 Task: Search one way flight ticket for 5 adults, 2 children, 1 infant in seat and 1 infant on lap in economy from Long Beach: Long Beach Airport (daugherty Field) to Riverton: Central Wyoming Regional Airport (was Riverton Regional) on 5-4-2023. Stops: Non-stop only. Choice of flights is Delta. Number of bags: 10 checked bags. Price is upto 73000. Outbound departure time preference is 6:00.
Action: Mouse moved to (284, 247)
Screenshot: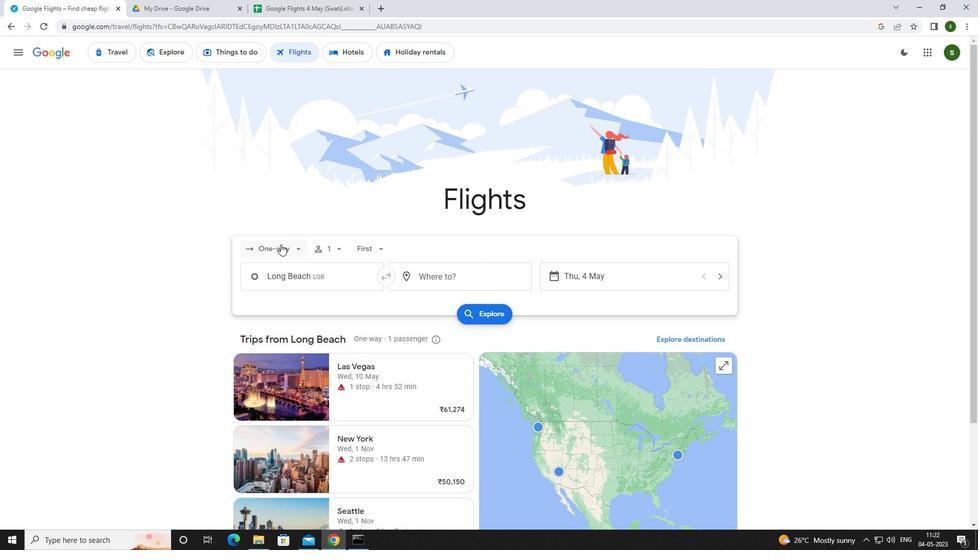 
Action: Mouse pressed left at (284, 247)
Screenshot: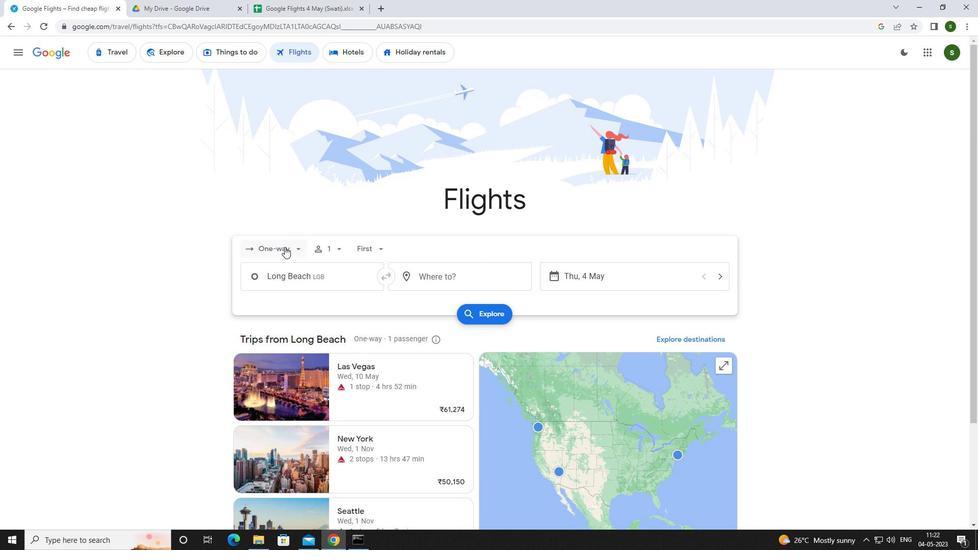 
Action: Mouse moved to (291, 293)
Screenshot: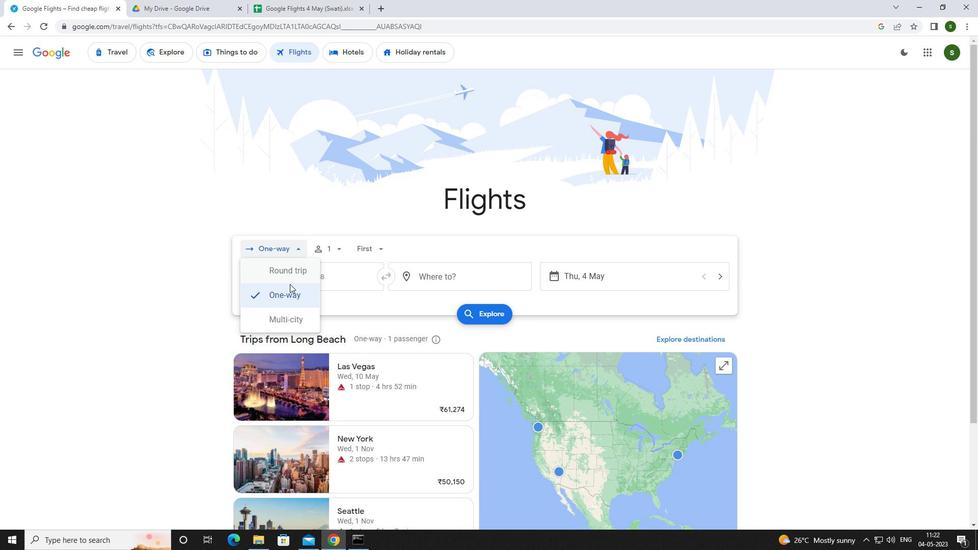 
Action: Mouse pressed left at (291, 293)
Screenshot: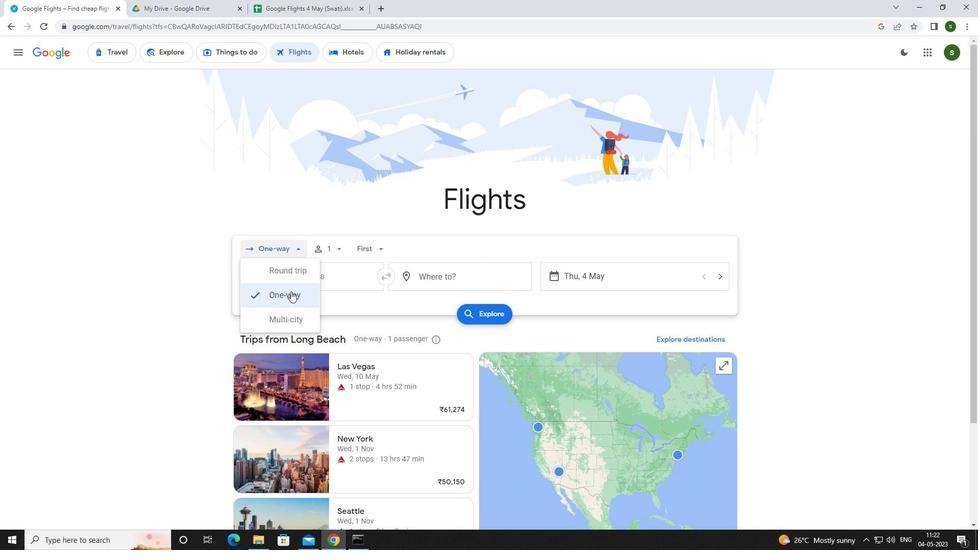 
Action: Mouse moved to (342, 249)
Screenshot: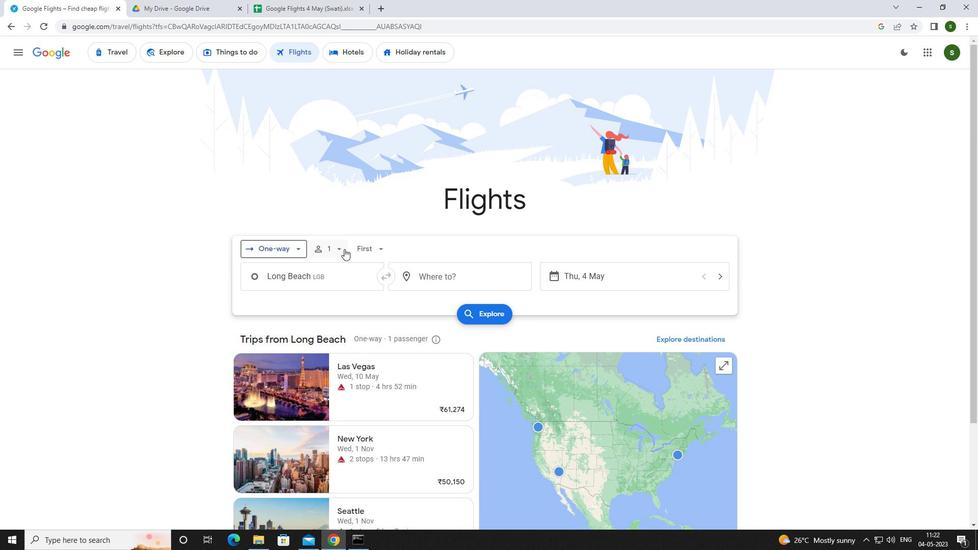 
Action: Mouse pressed left at (342, 249)
Screenshot: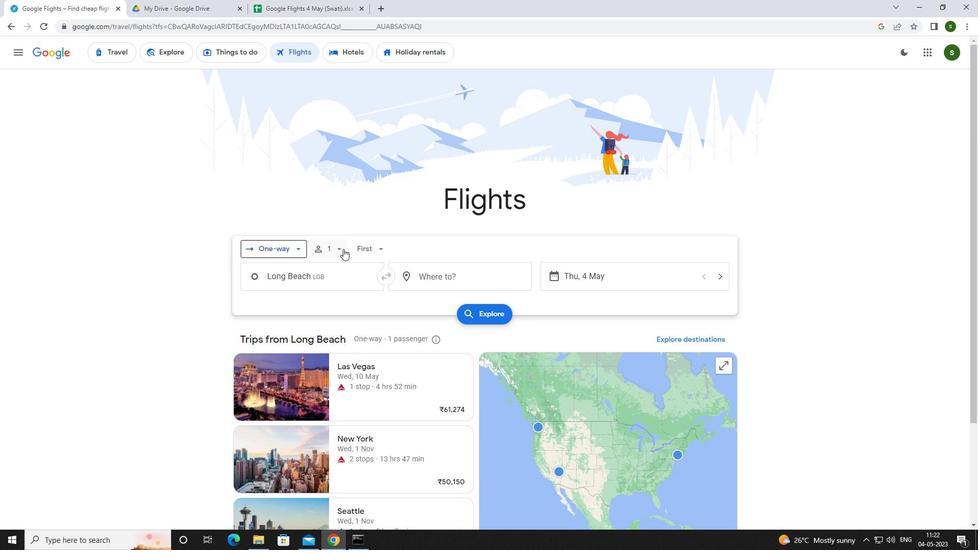 
Action: Mouse moved to (420, 270)
Screenshot: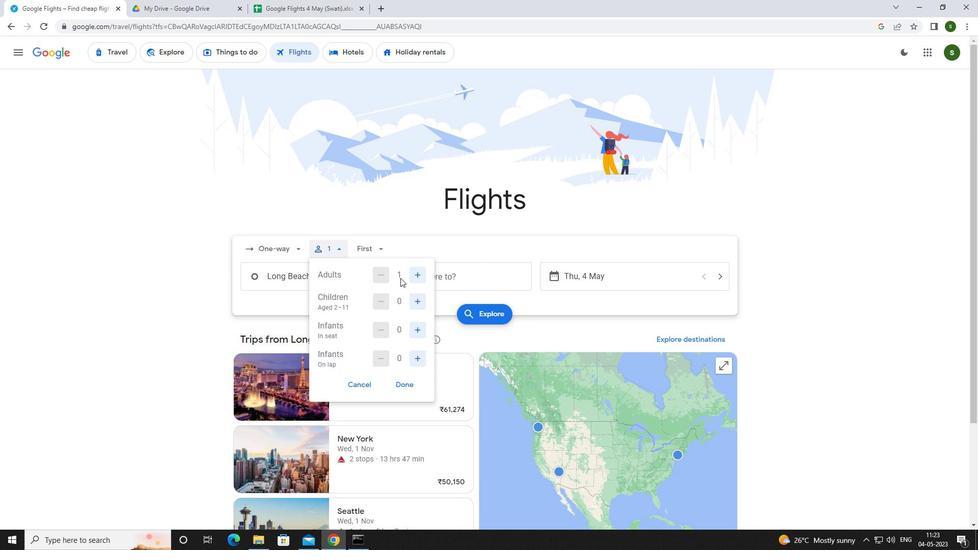 
Action: Mouse pressed left at (420, 270)
Screenshot: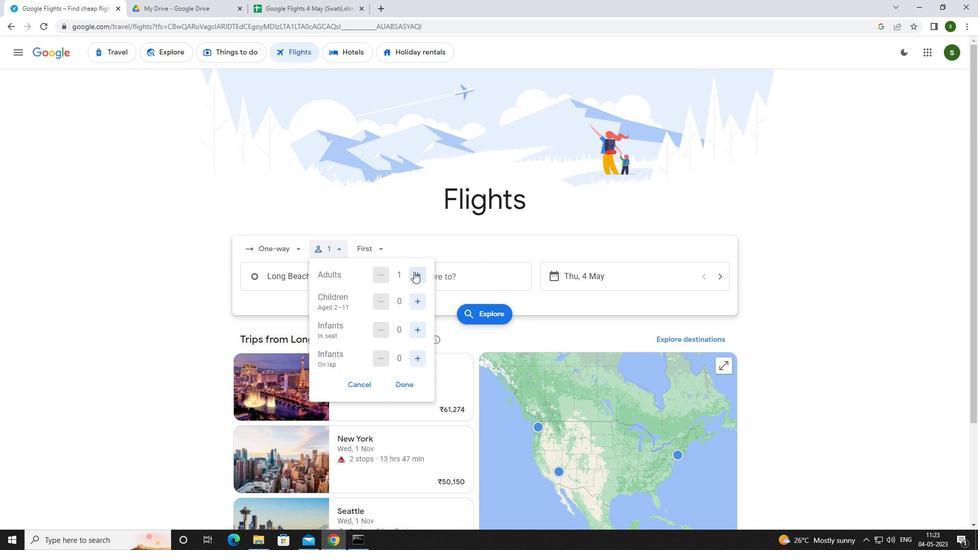 
Action: Mouse pressed left at (420, 270)
Screenshot: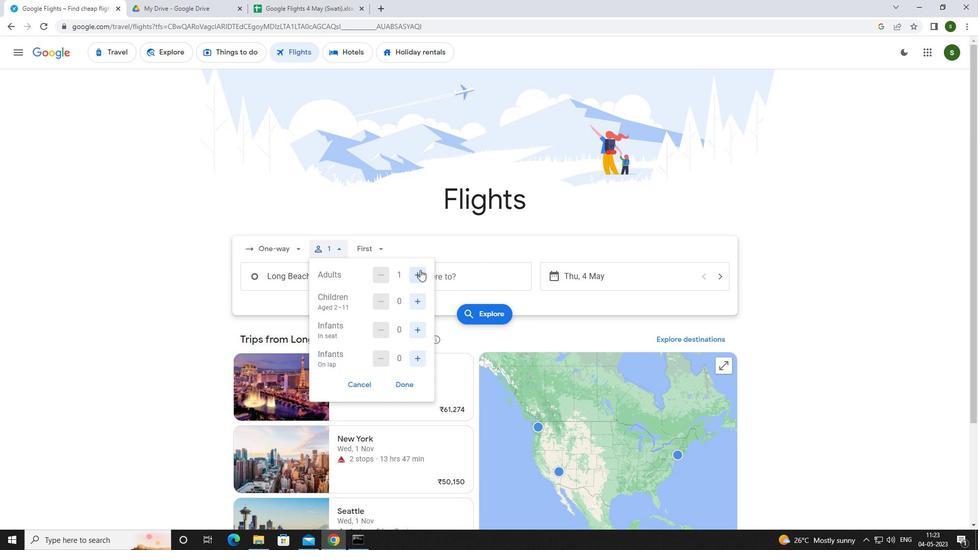 
Action: Mouse pressed left at (420, 270)
Screenshot: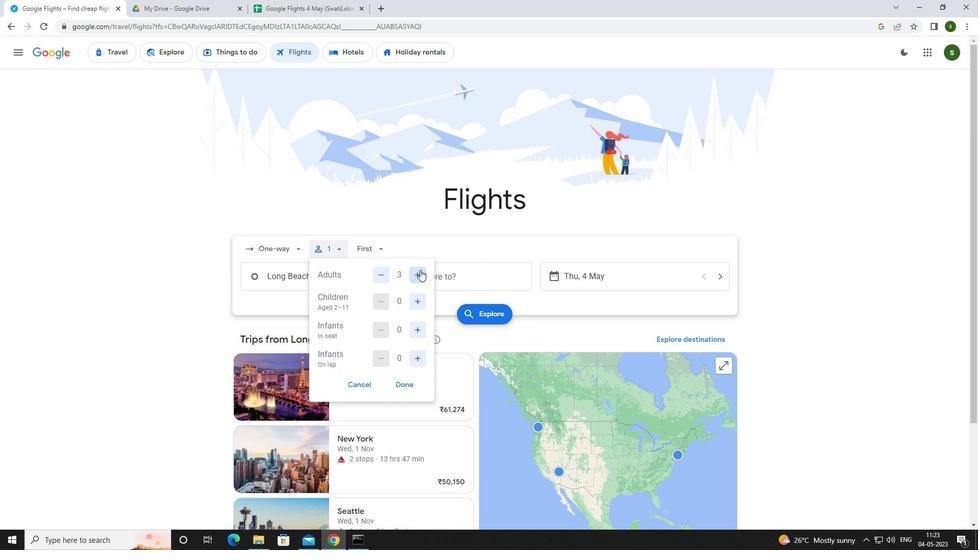 
Action: Mouse pressed left at (420, 270)
Screenshot: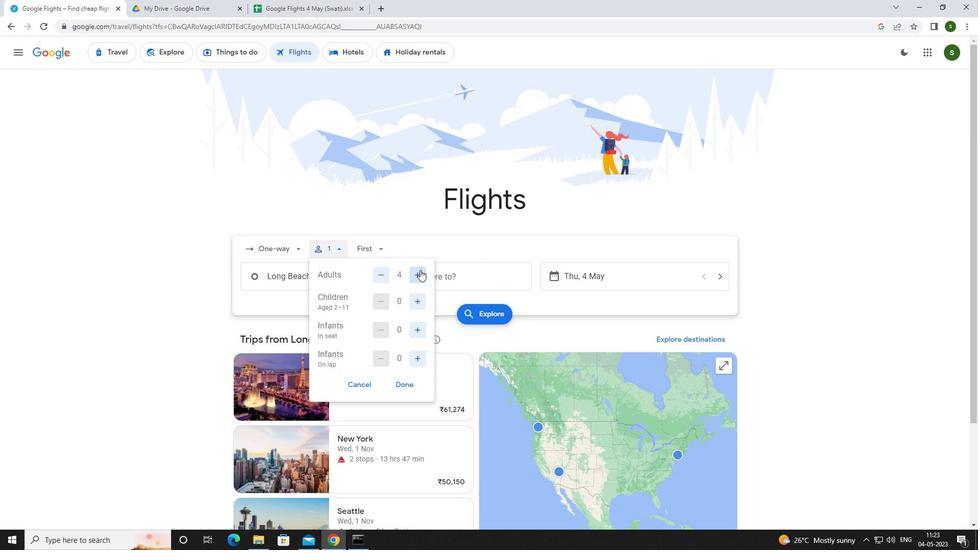 
Action: Mouse moved to (417, 302)
Screenshot: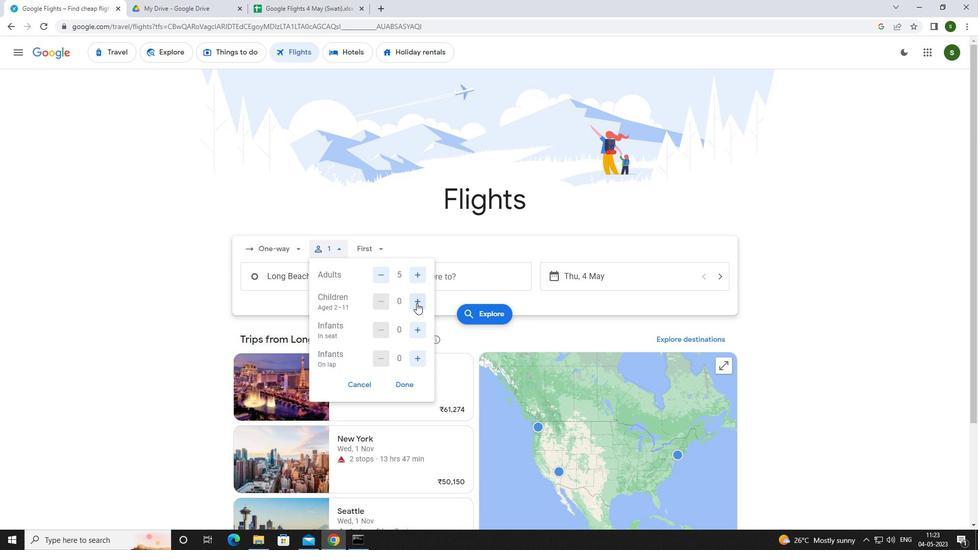 
Action: Mouse pressed left at (417, 302)
Screenshot: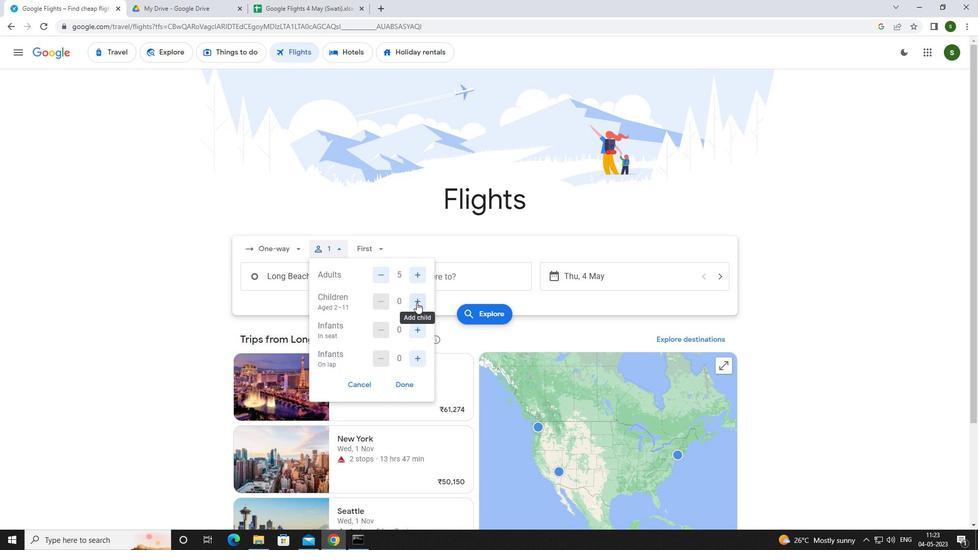 
Action: Mouse pressed left at (417, 302)
Screenshot: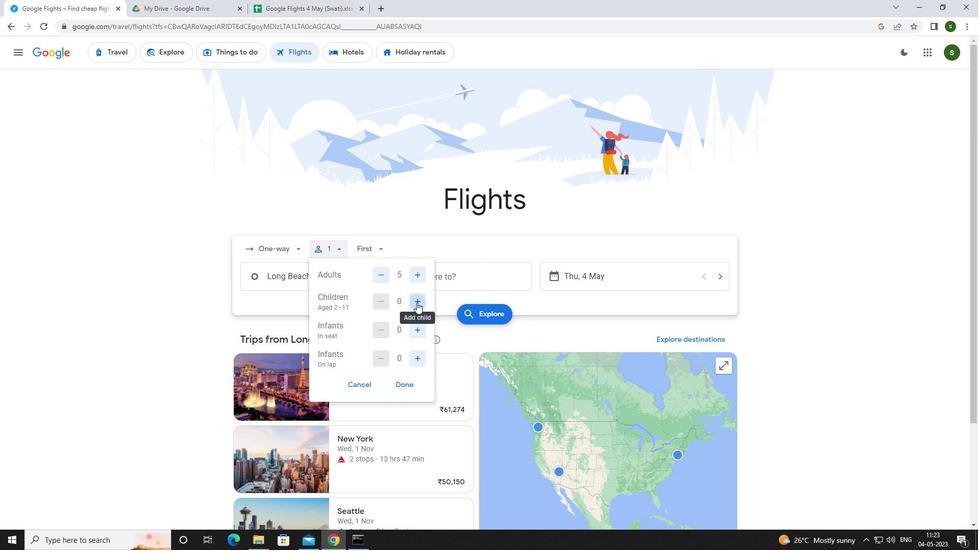 
Action: Mouse moved to (417, 332)
Screenshot: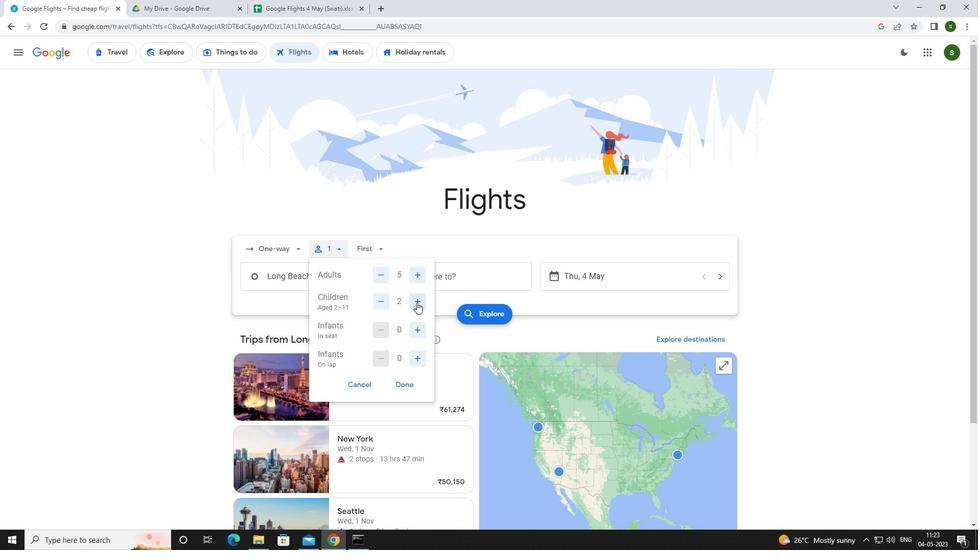 
Action: Mouse pressed left at (417, 332)
Screenshot: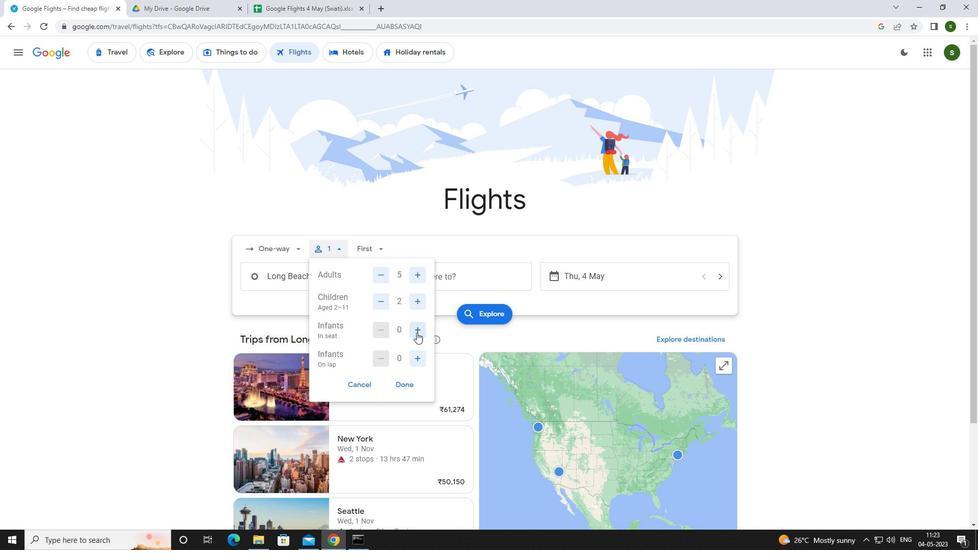 
Action: Mouse moved to (413, 353)
Screenshot: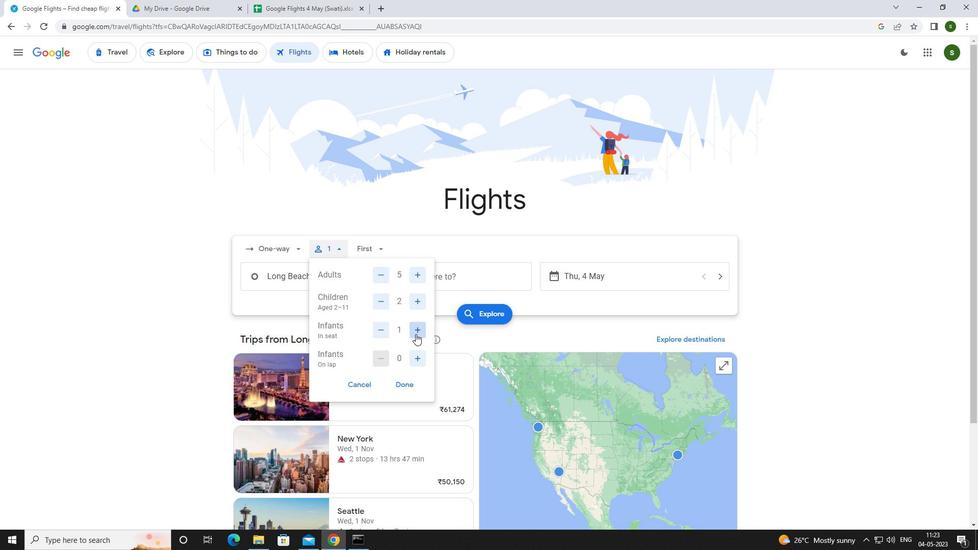 
Action: Mouse pressed left at (413, 353)
Screenshot: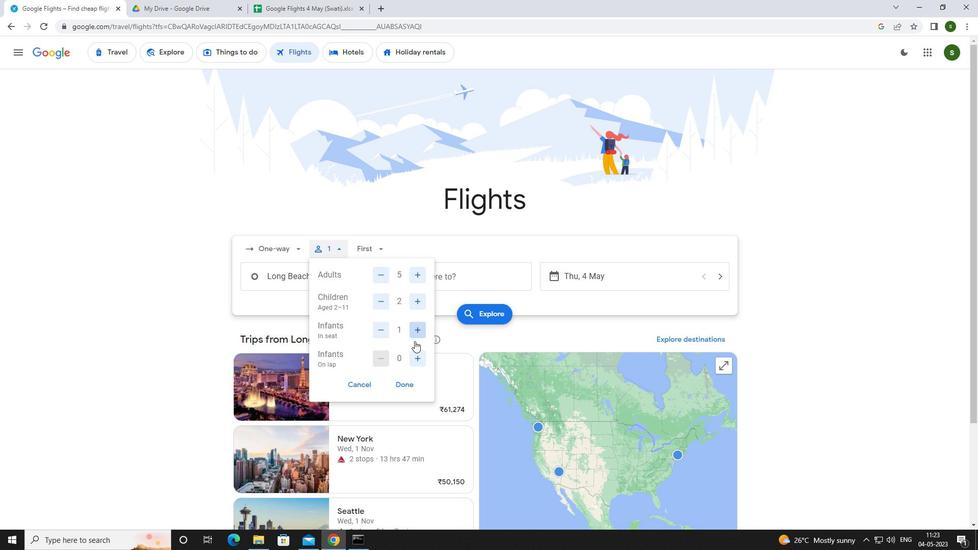 
Action: Mouse moved to (383, 249)
Screenshot: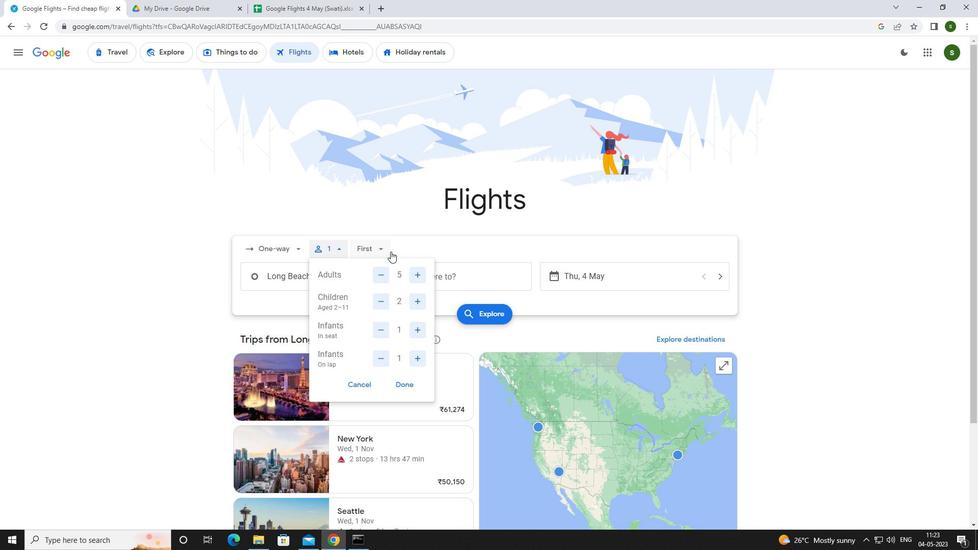 
Action: Mouse pressed left at (383, 249)
Screenshot: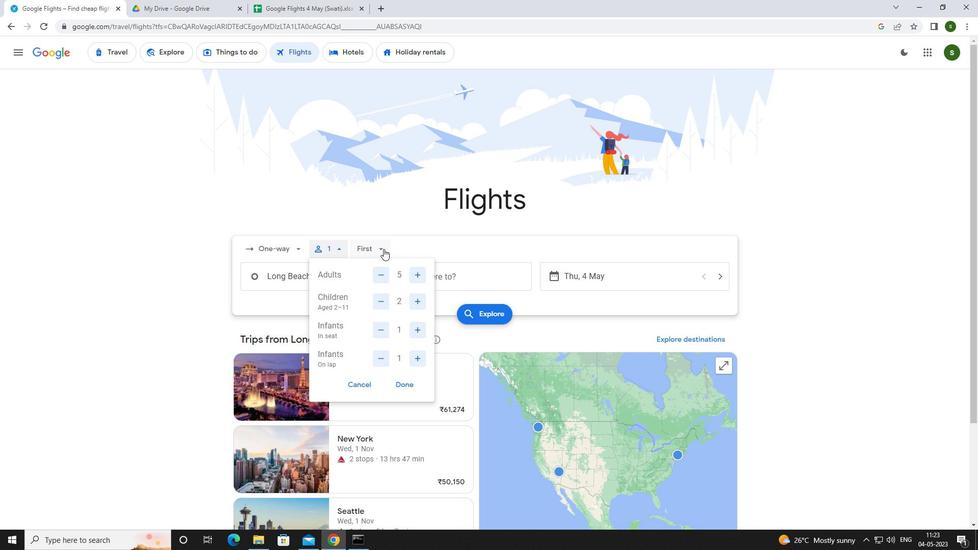 
Action: Mouse moved to (383, 265)
Screenshot: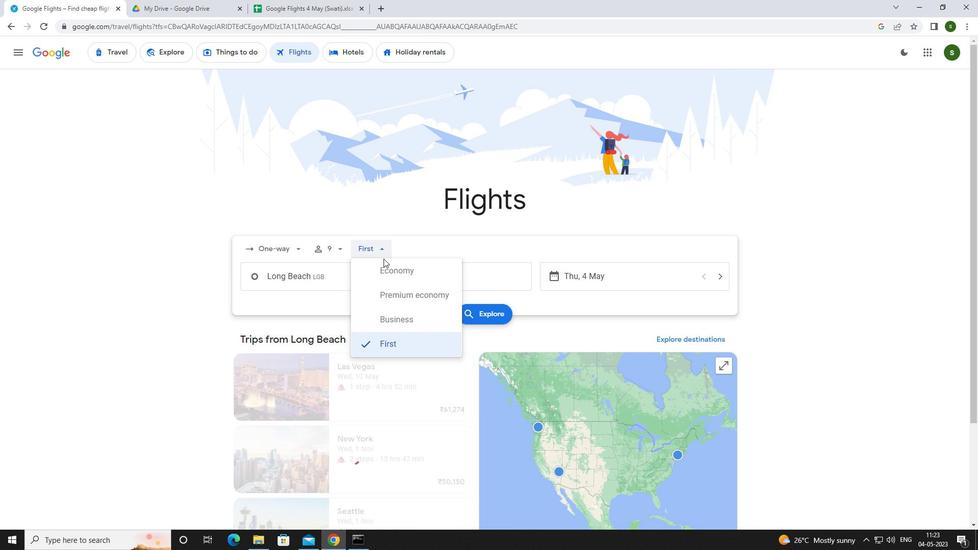 
Action: Mouse pressed left at (383, 265)
Screenshot: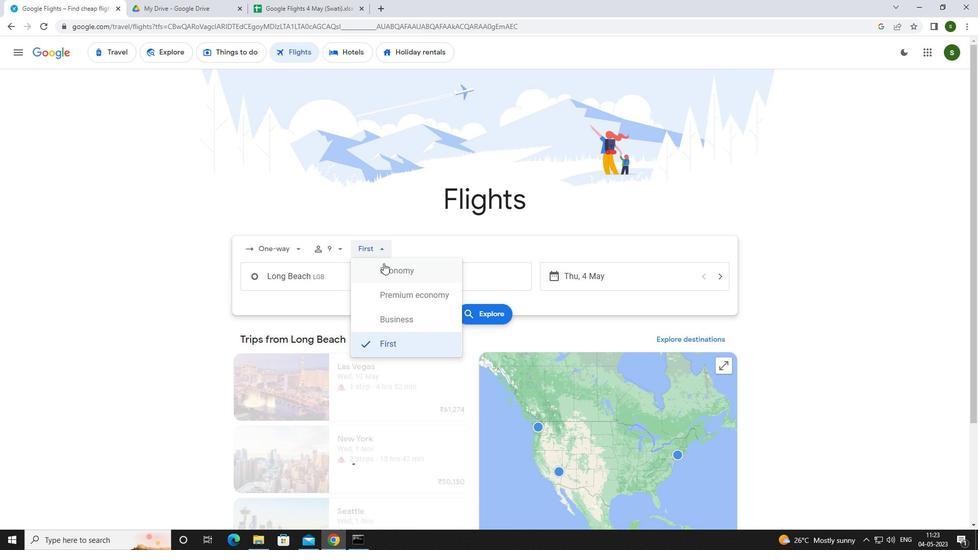 
Action: Mouse moved to (366, 274)
Screenshot: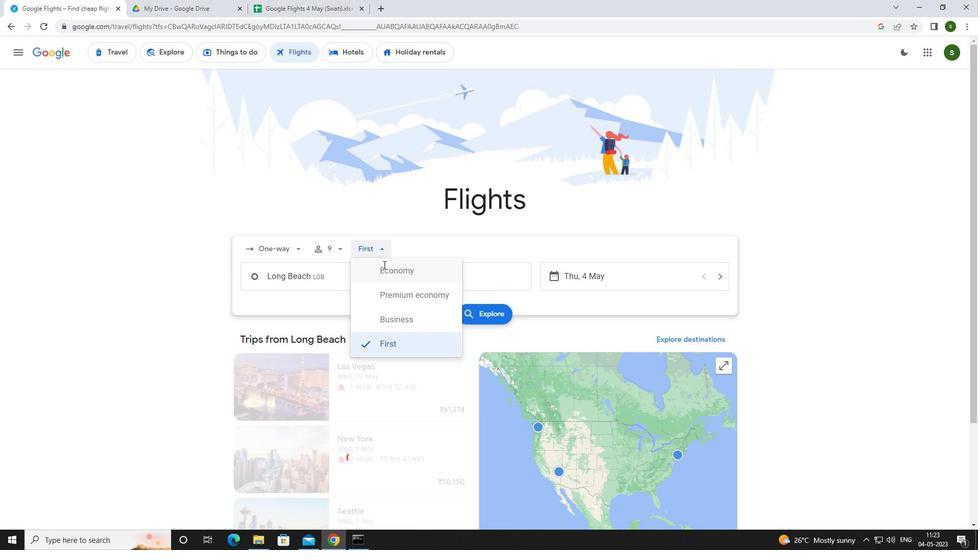 
Action: Mouse pressed left at (366, 274)
Screenshot: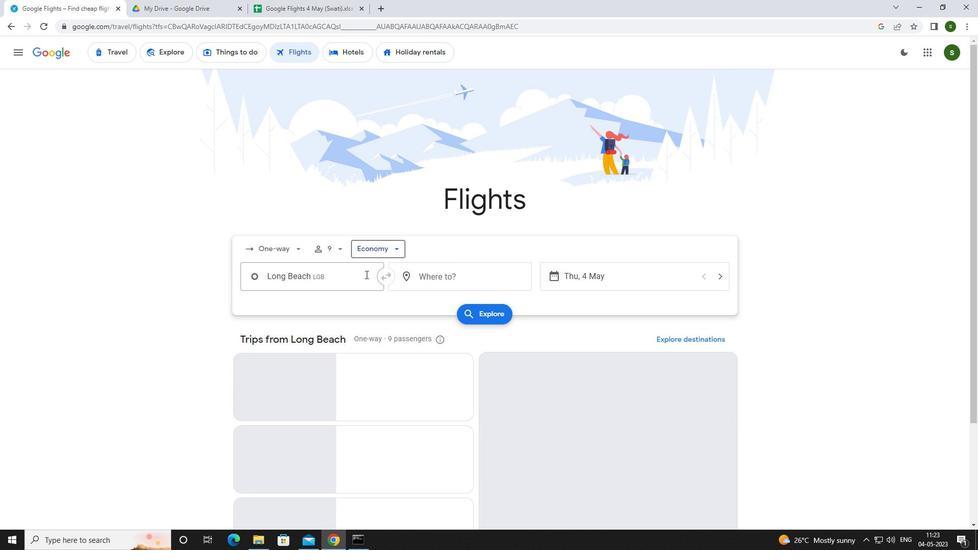 
Action: Mouse moved to (364, 275)
Screenshot: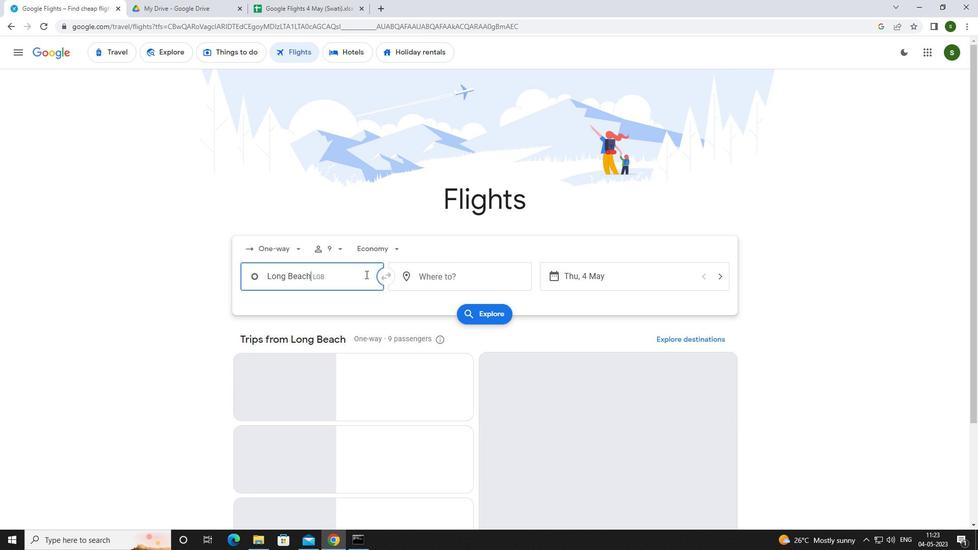 
Action: Key pressed <Key.caps_lock>l<Key.caps_lock>Ong<Key.space><Key.caps_lock>B<Key.caps_lock>each
Screenshot: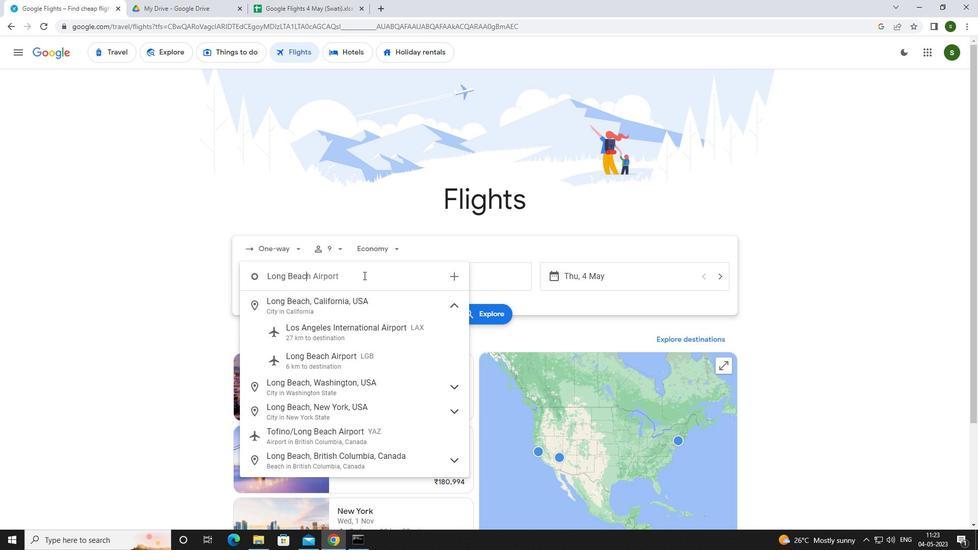 
Action: Mouse moved to (359, 351)
Screenshot: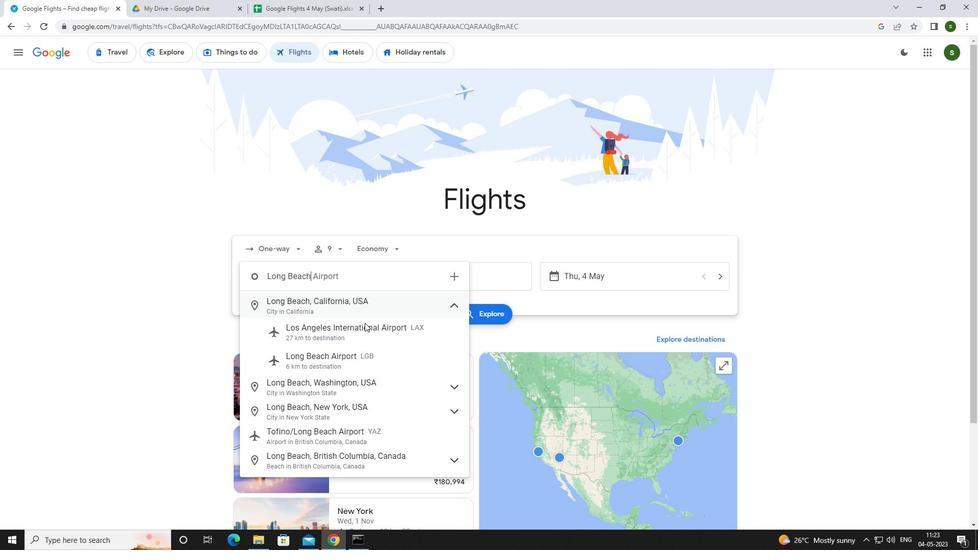 
Action: Mouse pressed left at (359, 351)
Screenshot: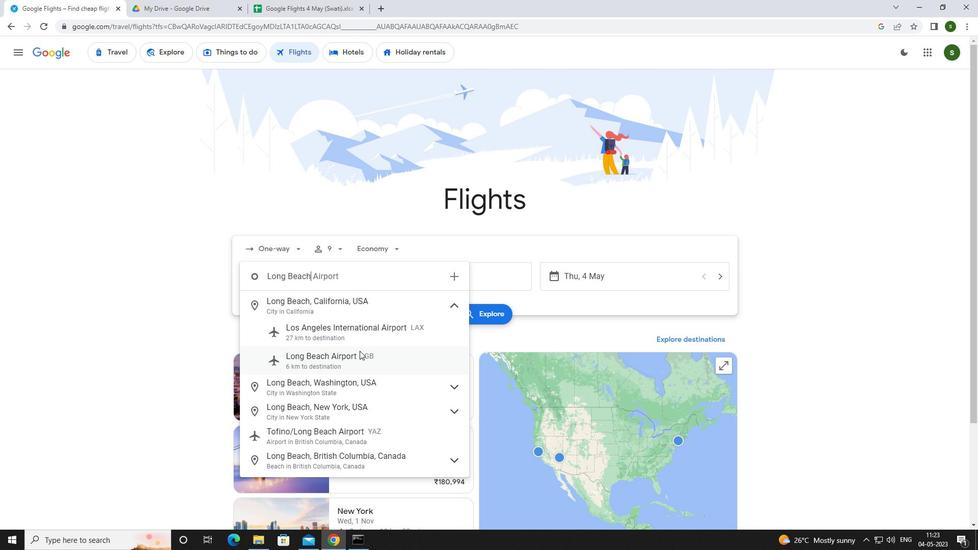 
Action: Mouse moved to (461, 278)
Screenshot: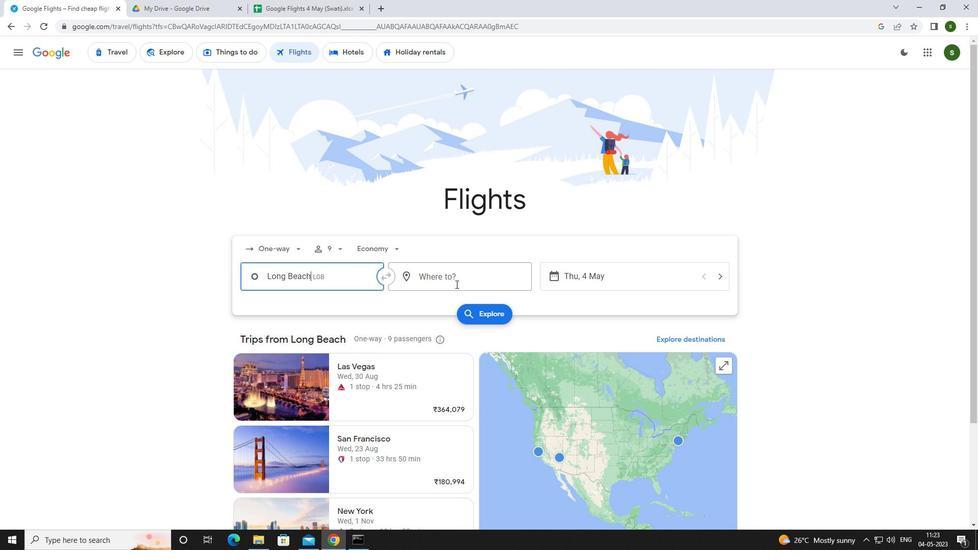 
Action: Mouse pressed left at (461, 278)
Screenshot: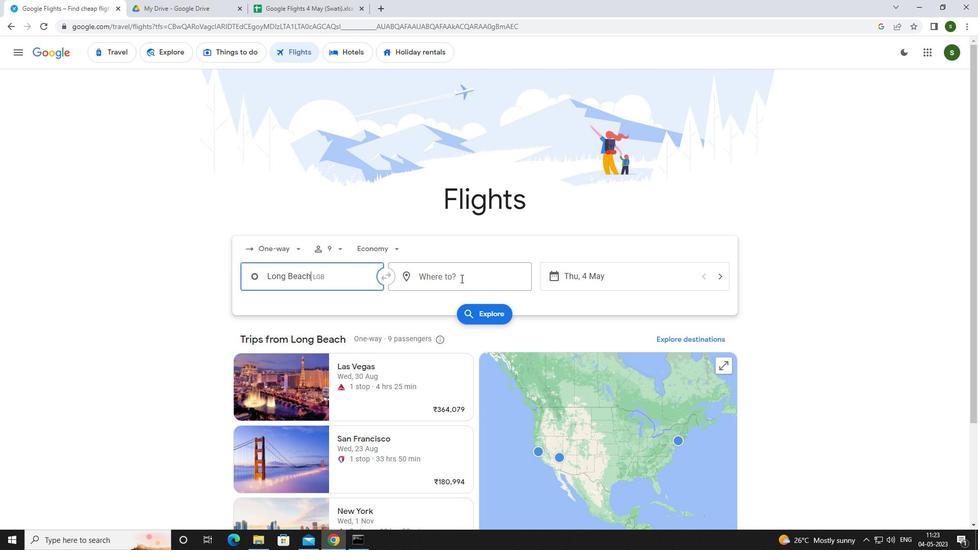 
Action: Key pressed <Key.caps_lock>r<Key.caps_lock>iverton
Screenshot: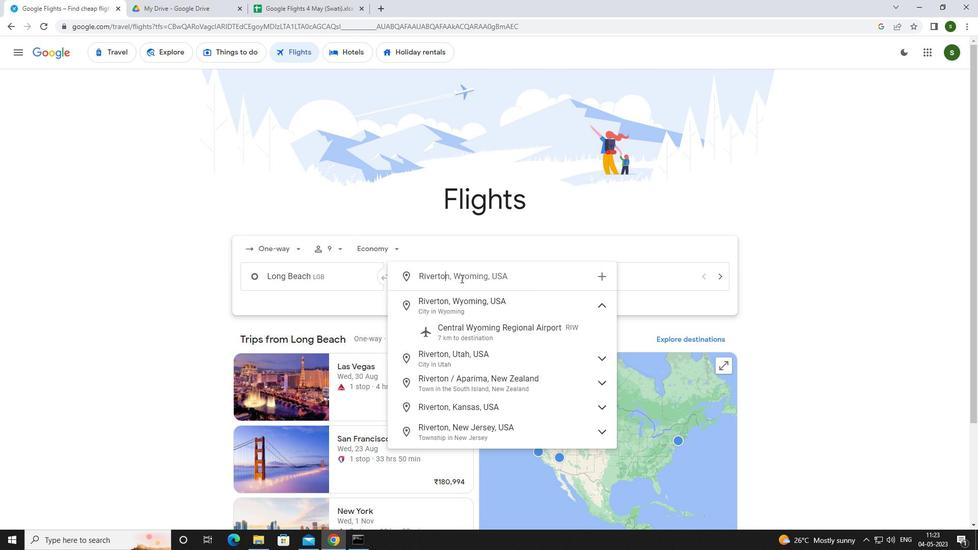 
Action: Mouse moved to (522, 327)
Screenshot: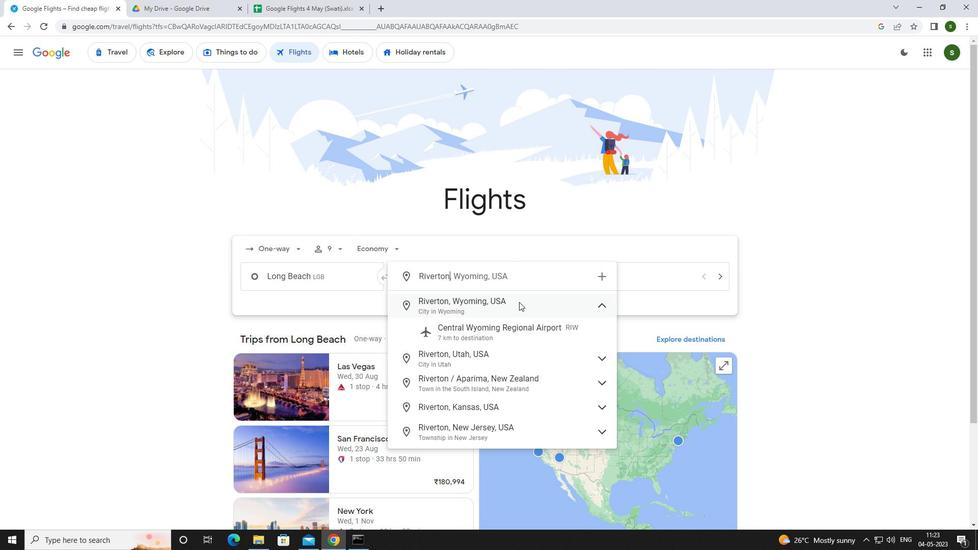 
Action: Mouse pressed left at (522, 327)
Screenshot: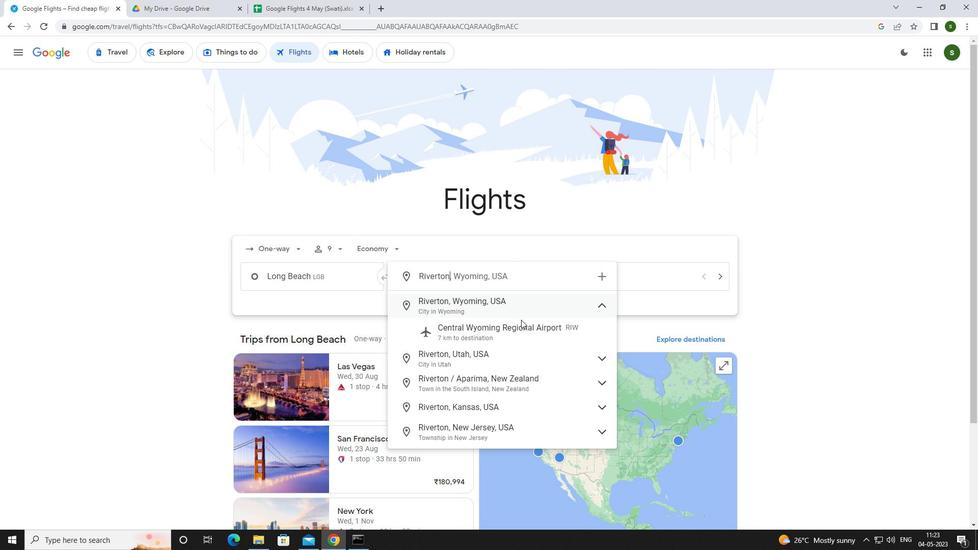 
Action: Mouse moved to (633, 271)
Screenshot: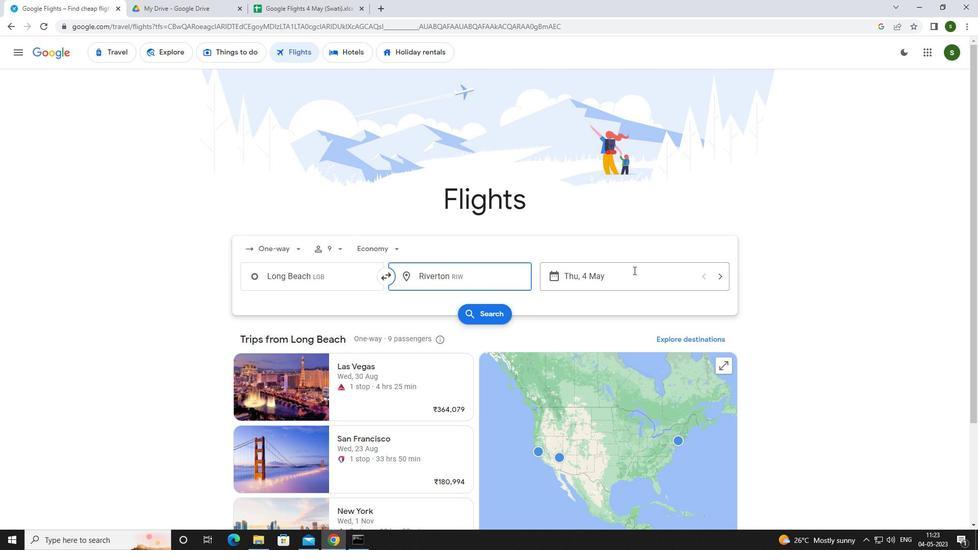
Action: Mouse pressed left at (633, 271)
Screenshot: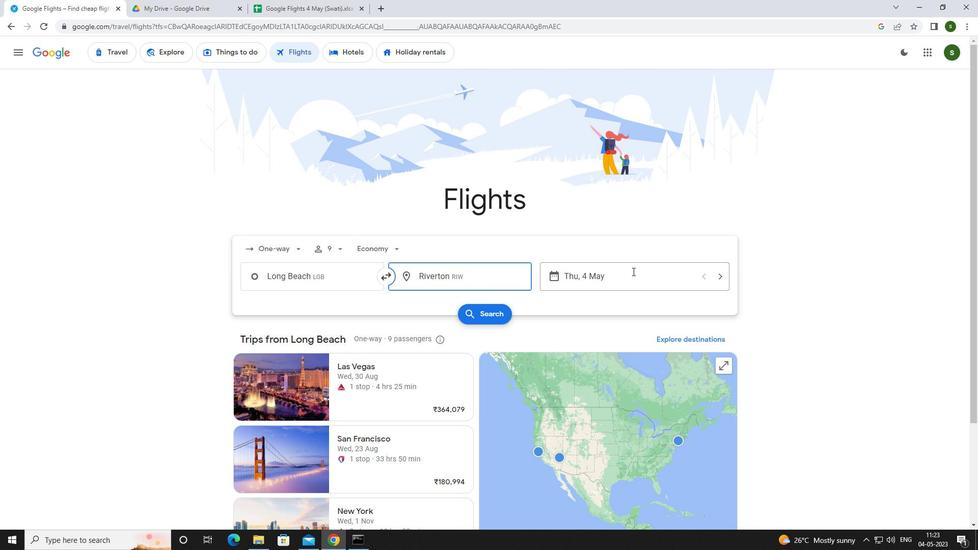 
Action: Mouse moved to (462, 349)
Screenshot: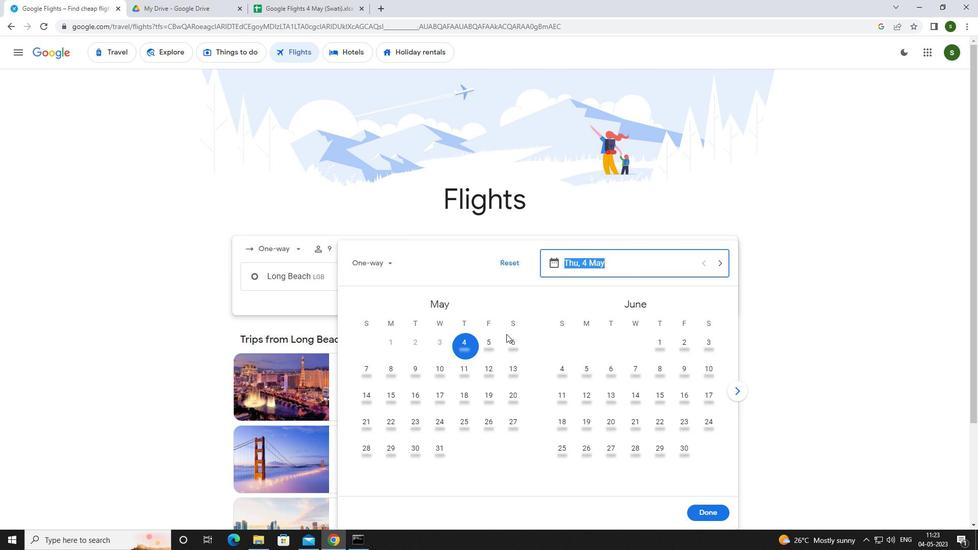
Action: Mouse pressed left at (462, 349)
Screenshot: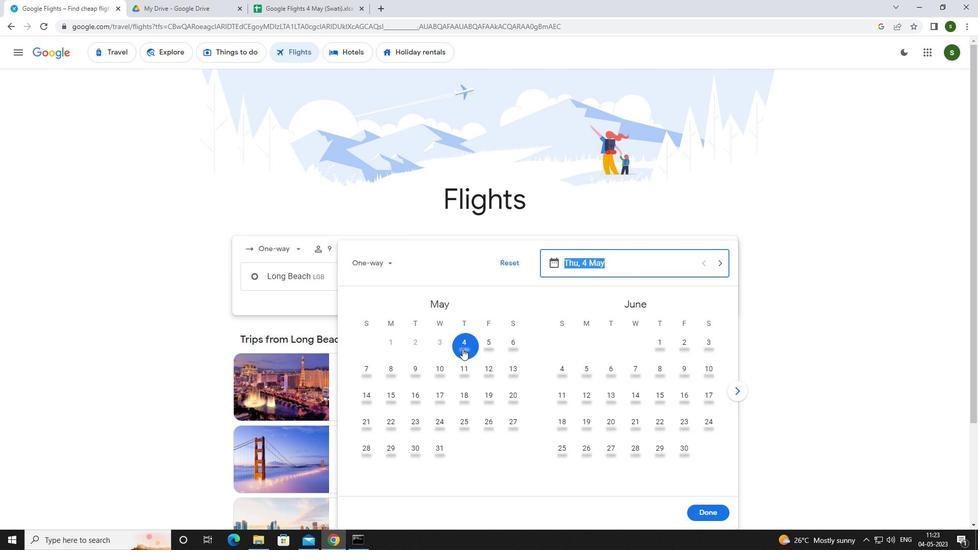 
Action: Mouse moved to (703, 510)
Screenshot: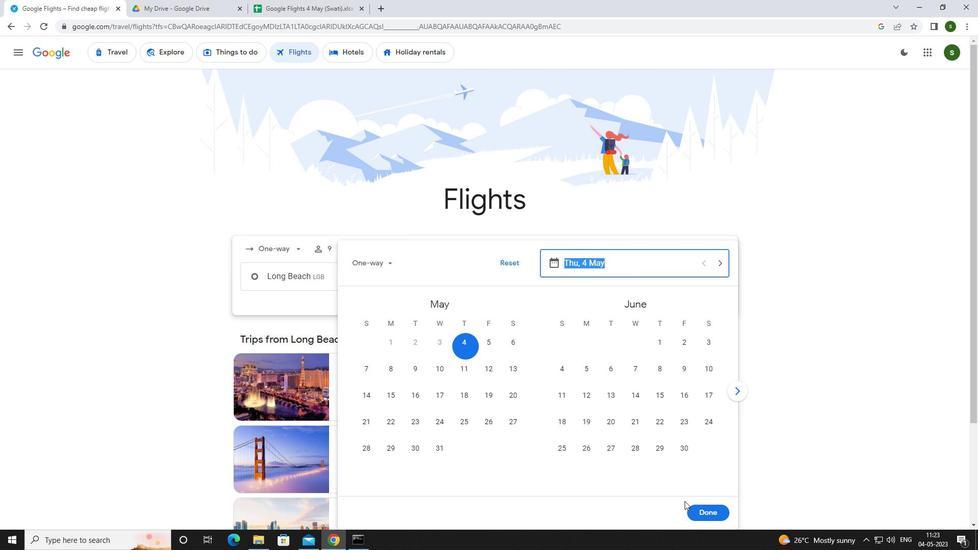 
Action: Mouse pressed left at (703, 510)
Screenshot: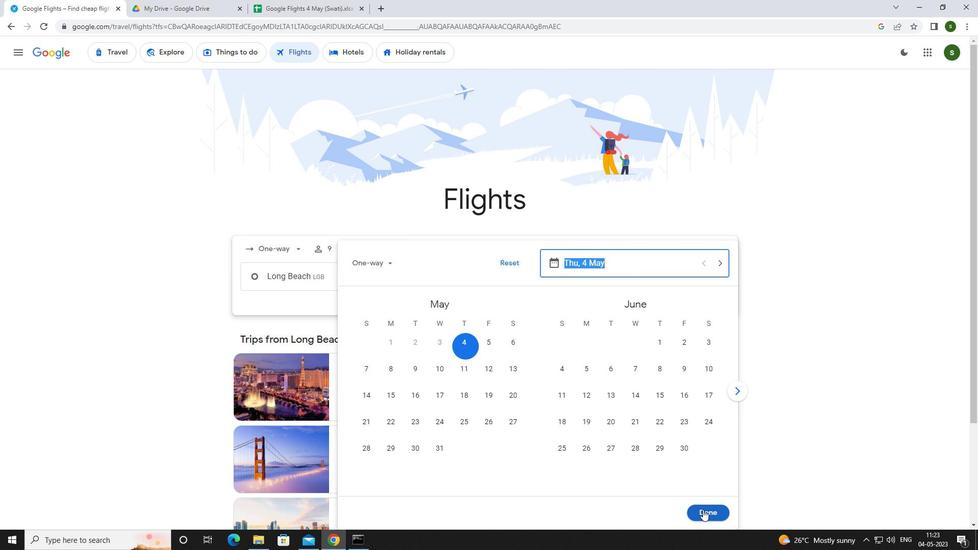 
Action: Mouse moved to (481, 322)
Screenshot: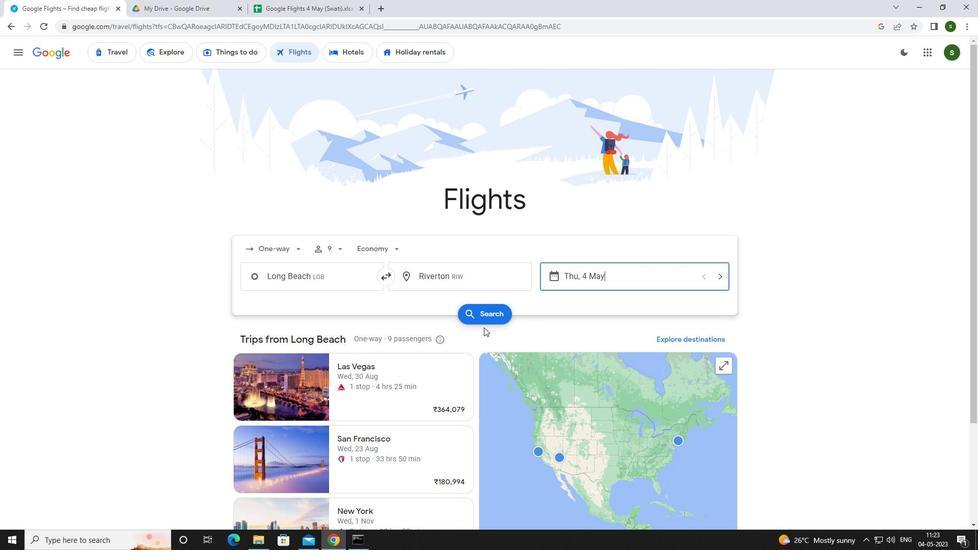
Action: Mouse pressed left at (481, 322)
Screenshot: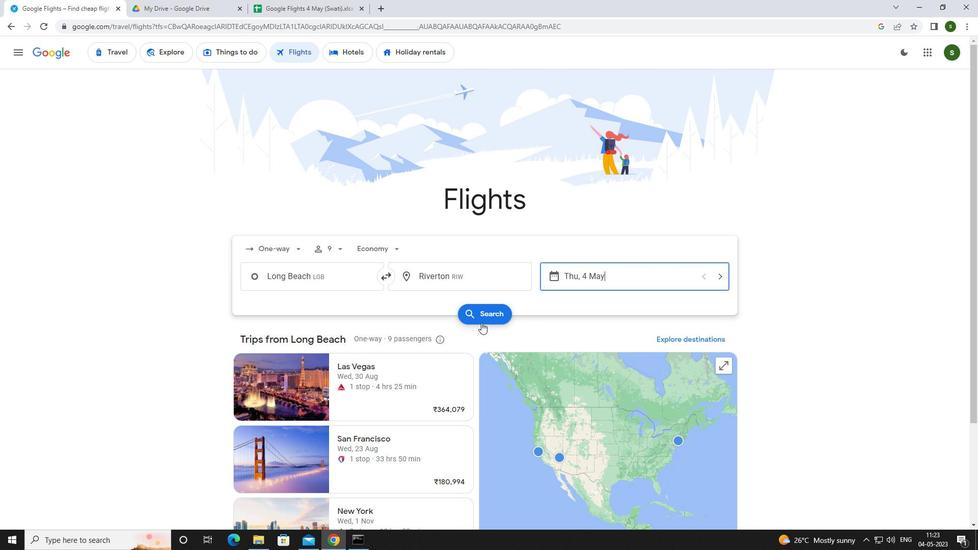 
Action: Mouse moved to (265, 148)
Screenshot: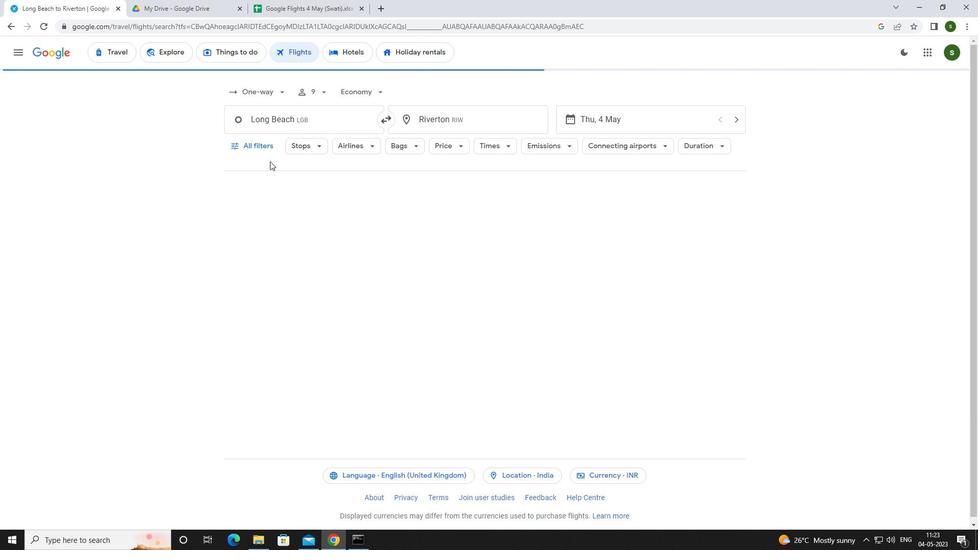 
Action: Mouse pressed left at (265, 148)
Screenshot: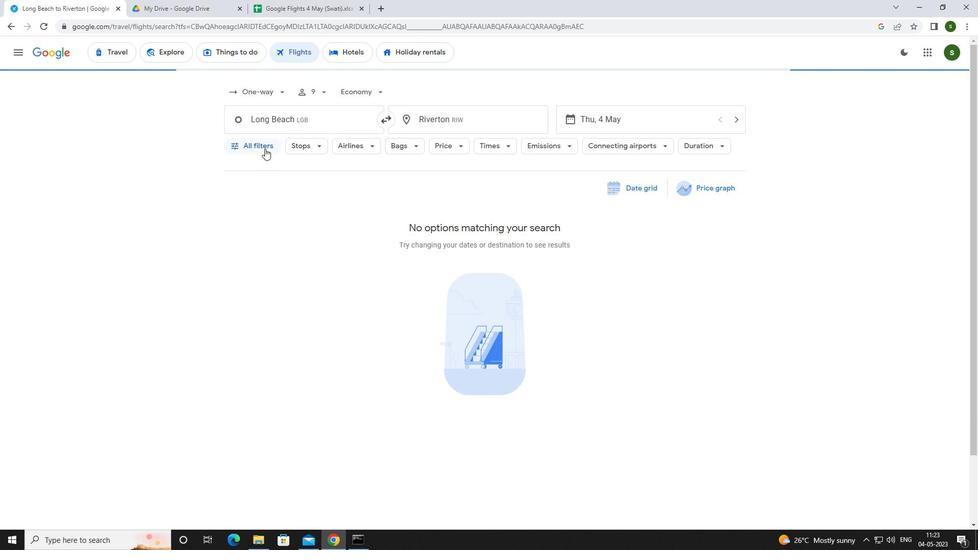 
Action: Mouse moved to (357, 291)
Screenshot: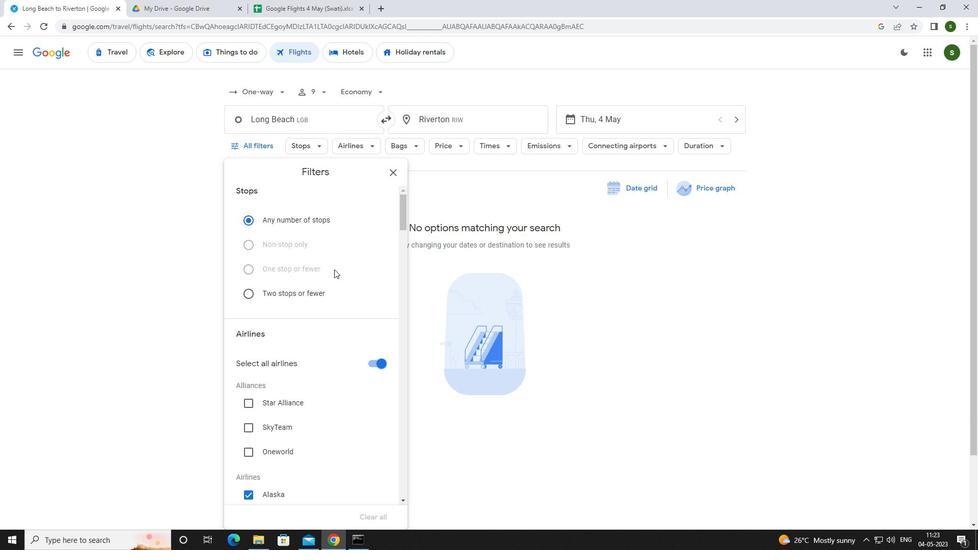 
Action: Mouse scrolled (357, 291) with delta (0, 0)
Screenshot: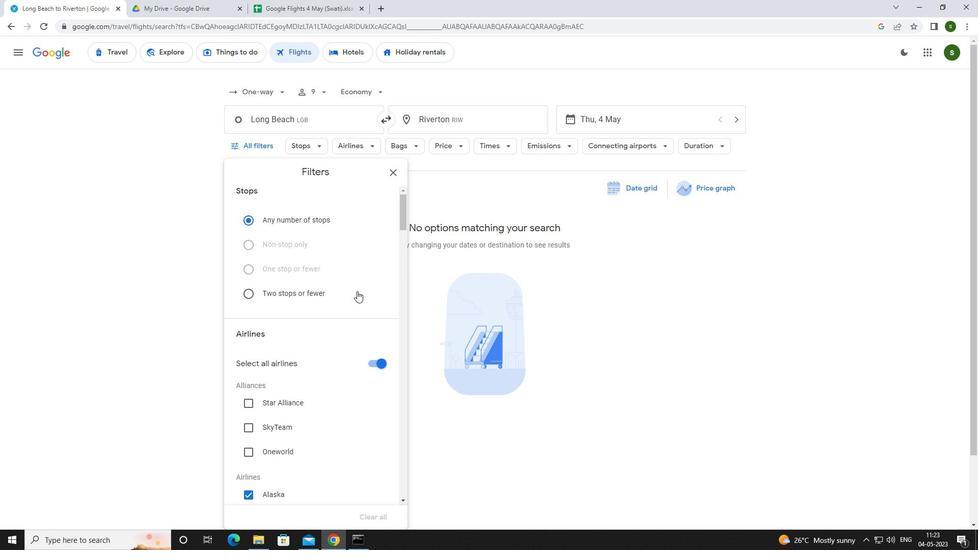 
Action: Mouse scrolled (357, 291) with delta (0, 0)
Screenshot: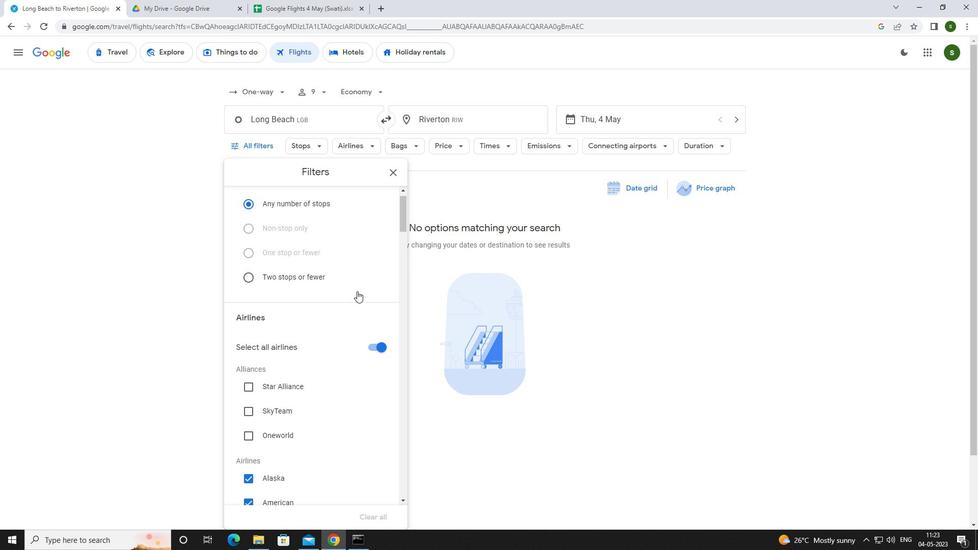 
Action: Mouse moved to (377, 262)
Screenshot: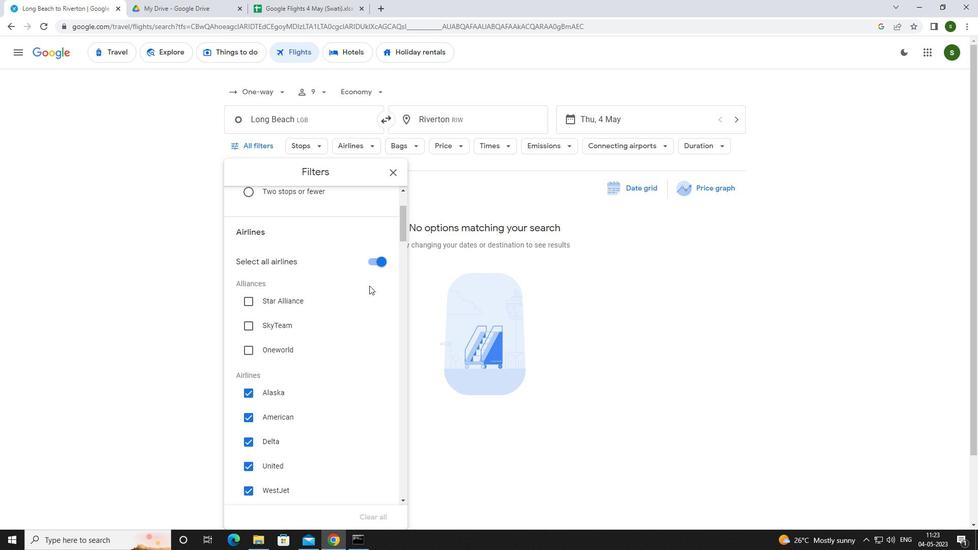 
Action: Mouse pressed left at (377, 262)
Screenshot: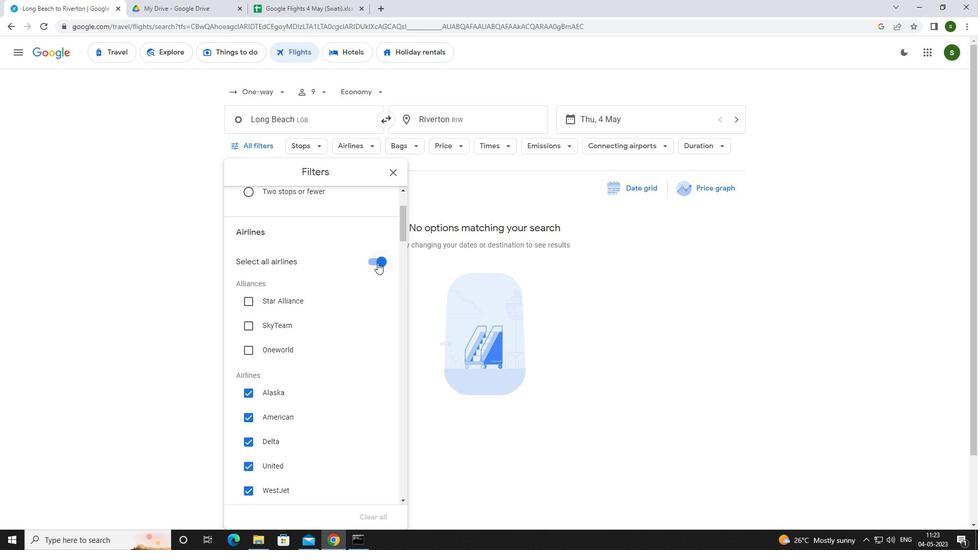 
Action: Mouse moved to (377, 262)
Screenshot: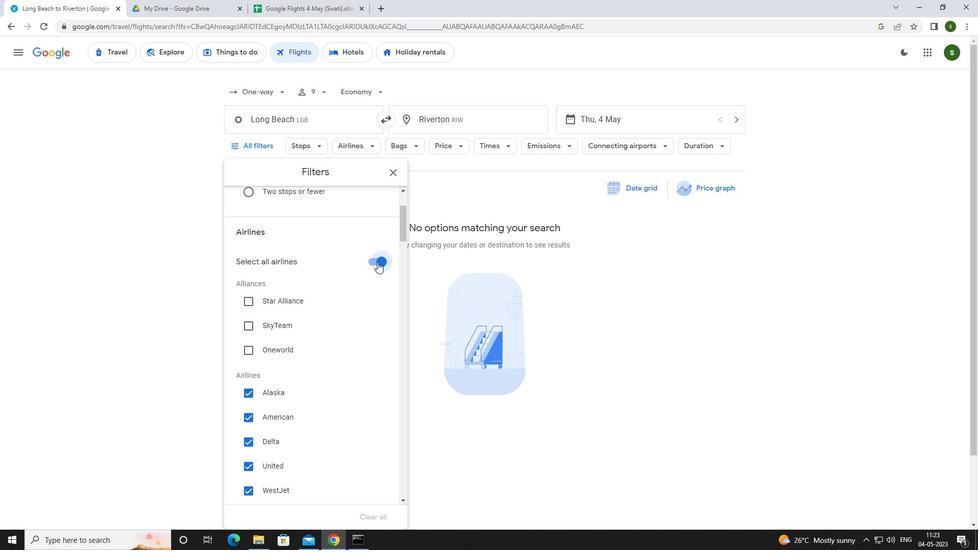 
Action: Mouse scrolled (377, 262) with delta (0, 0)
Screenshot: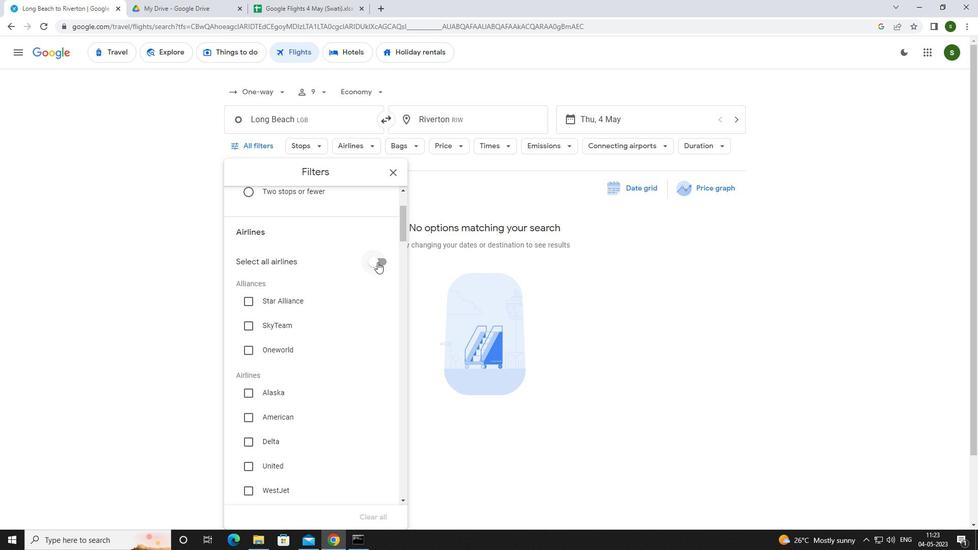 
Action: Mouse moved to (377, 262)
Screenshot: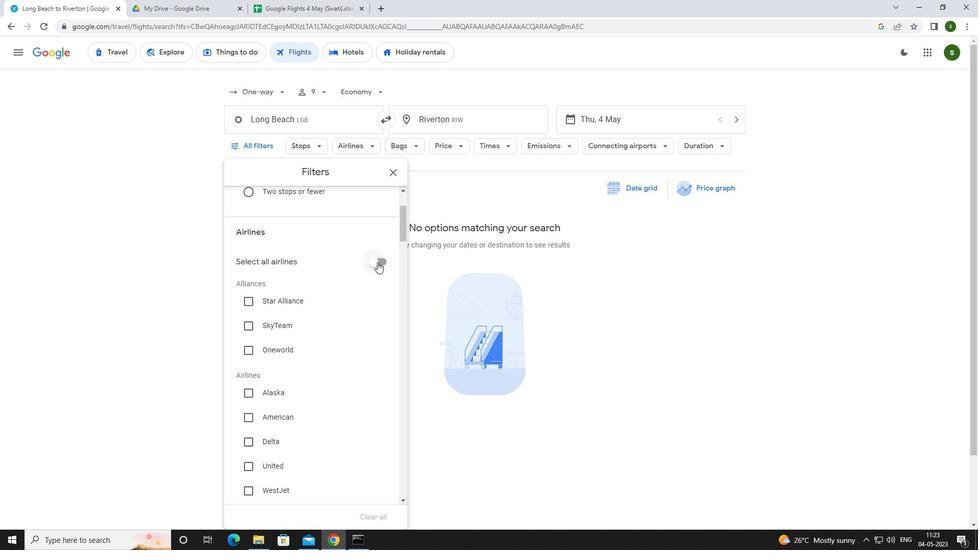 
Action: Mouse scrolled (377, 262) with delta (0, 0)
Screenshot: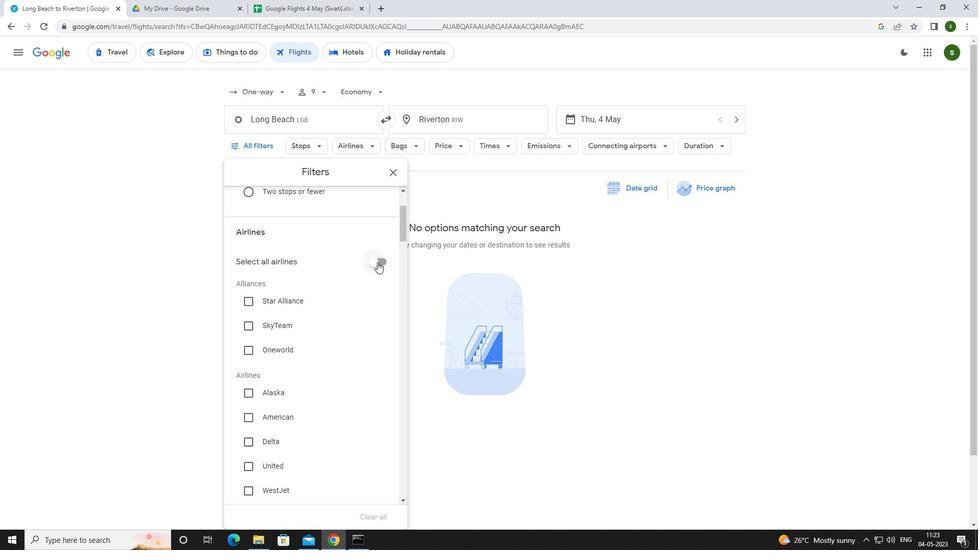 
Action: Mouse moved to (376, 262)
Screenshot: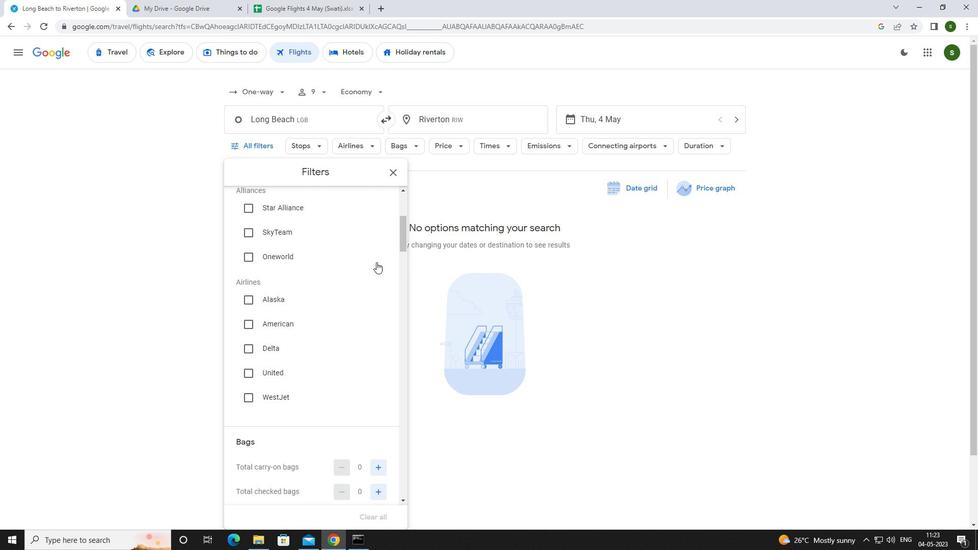 
Action: Mouse scrolled (376, 262) with delta (0, 0)
Screenshot: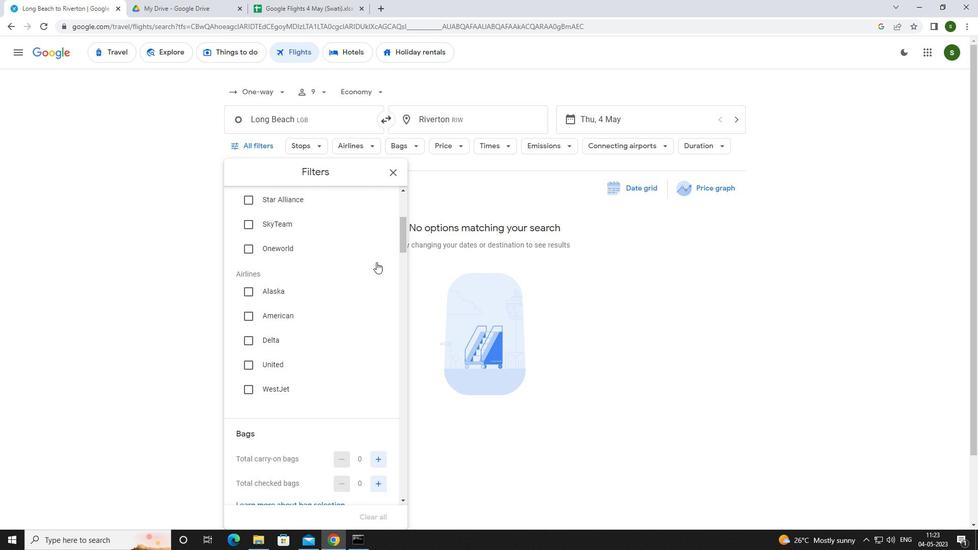 
Action: Mouse moved to (273, 291)
Screenshot: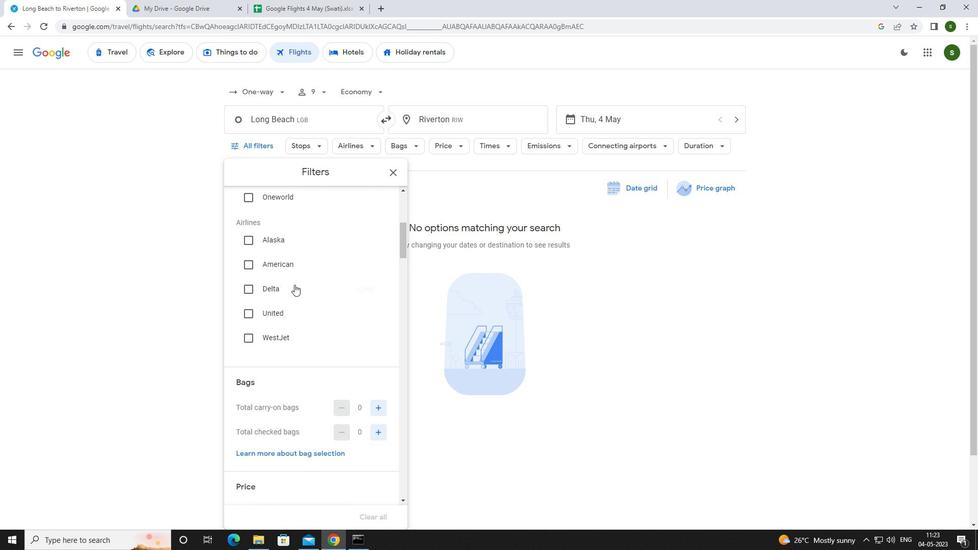 
Action: Mouse pressed left at (273, 291)
Screenshot: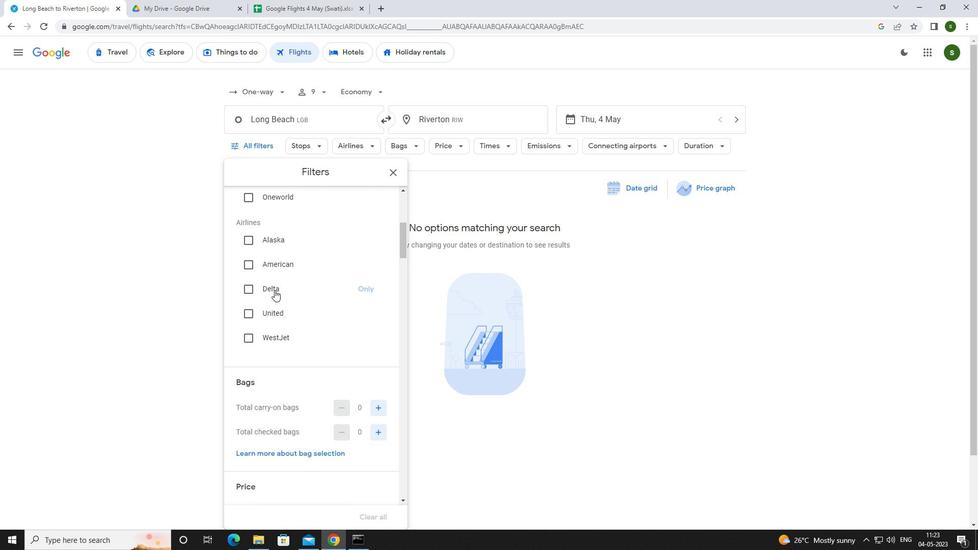 
Action: Mouse moved to (273, 291)
Screenshot: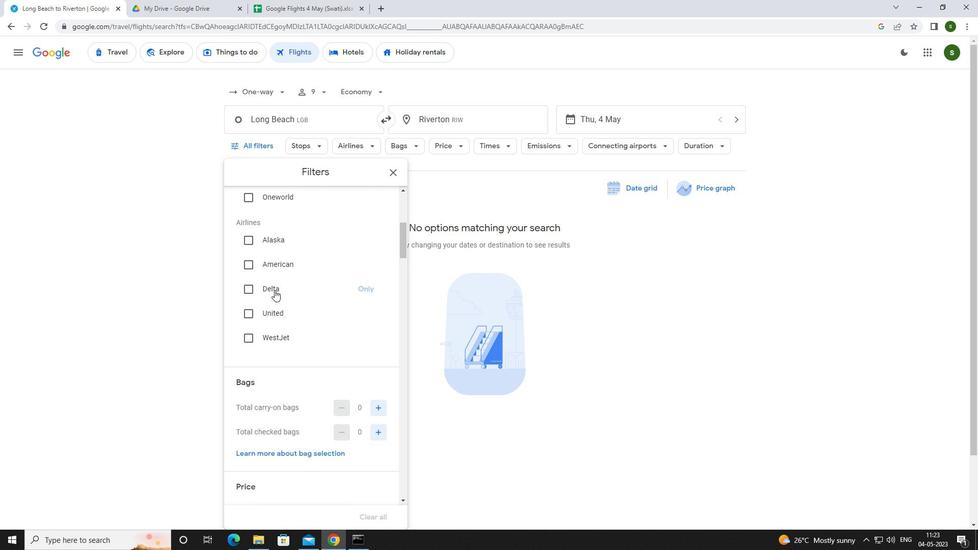 
Action: Mouse scrolled (273, 291) with delta (0, 0)
Screenshot: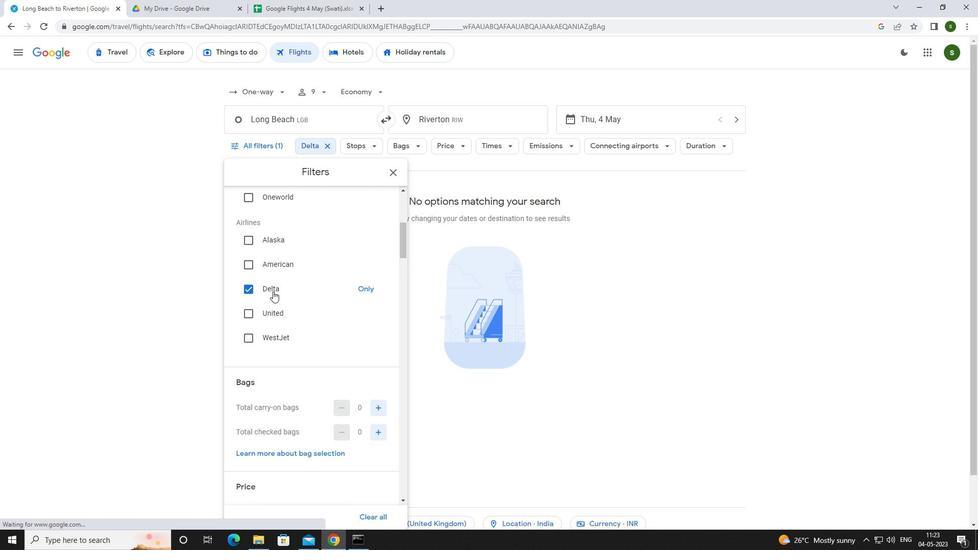
Action: Mouse scrolled (273, 291) with delta (0, 0)
Screenshot: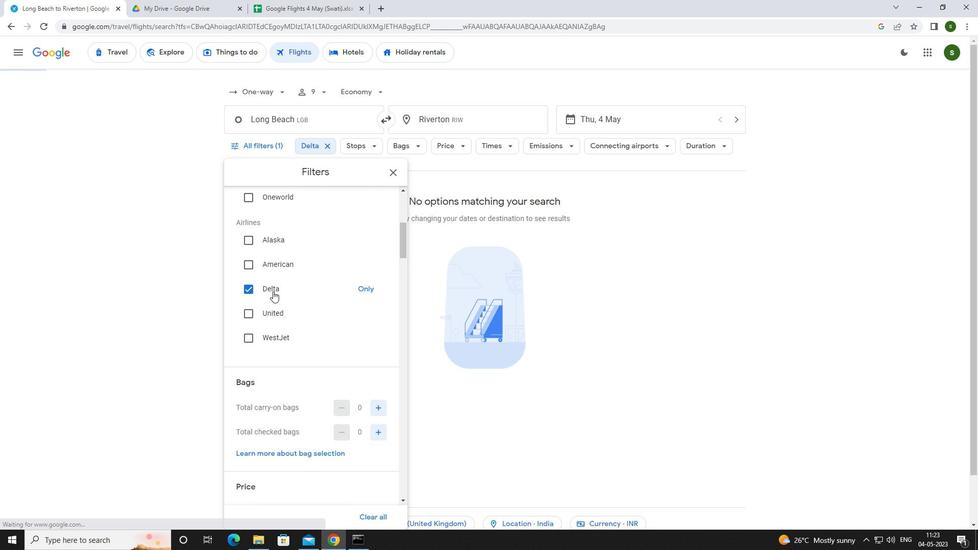 
Action: Mouse moved to (378, 331)
Screenshot: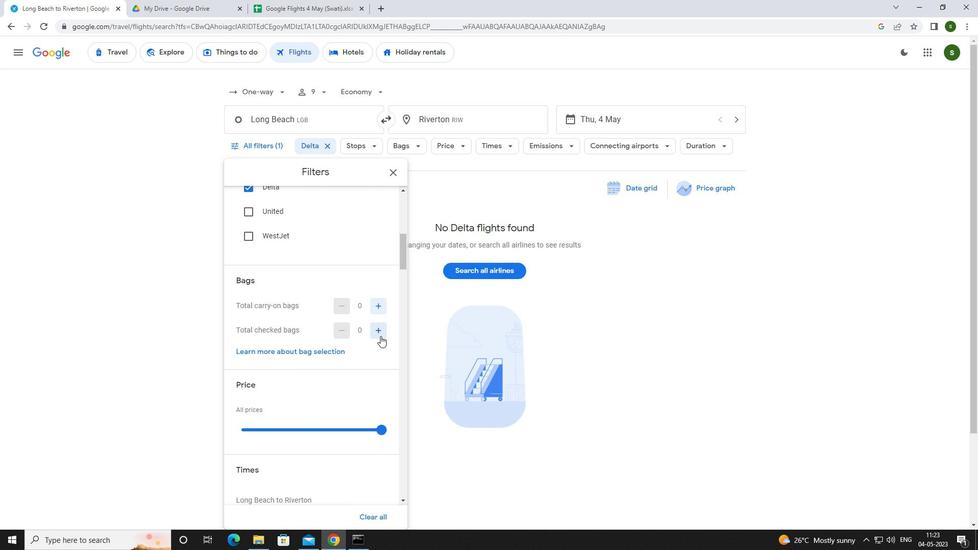 
Action: Mouse pressed left at (378, 331)
Screenshot: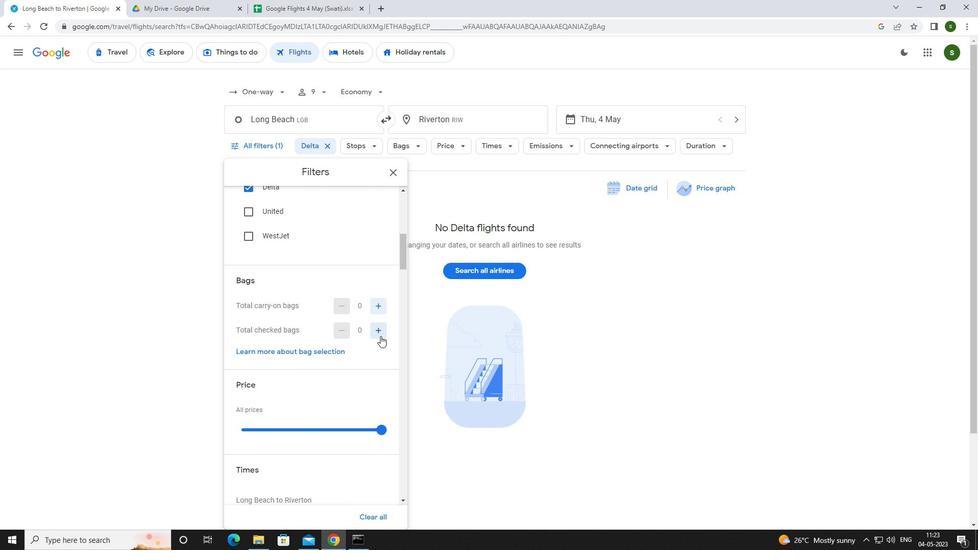 
Action: Mouse pressed left at (378, 331)
Screenshot: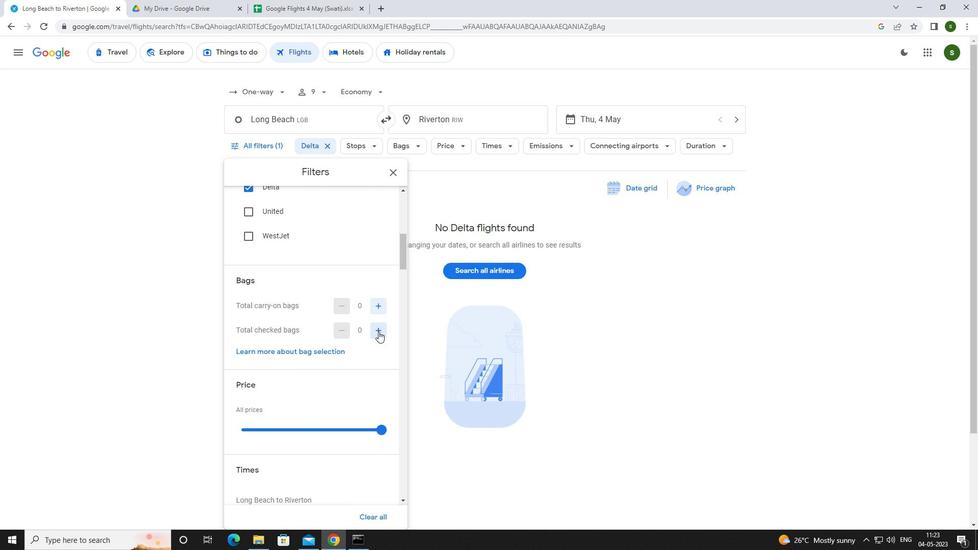 
Action: Mouse pressed left at (378, 331)
Screenshot: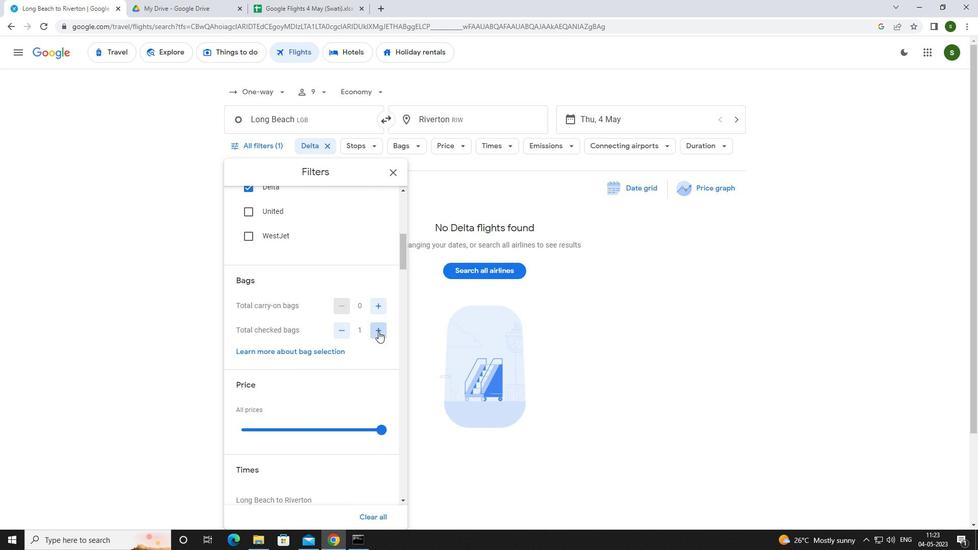 
Action: Mouse pressed left at (378, 331)
Screenshot: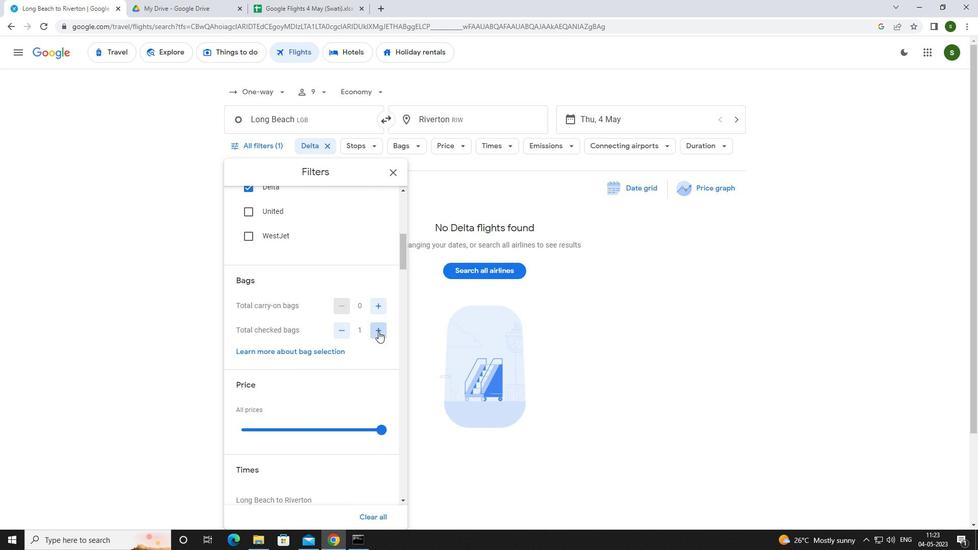 
Action: Mouse pressed left at (378, 331)
Screenshot: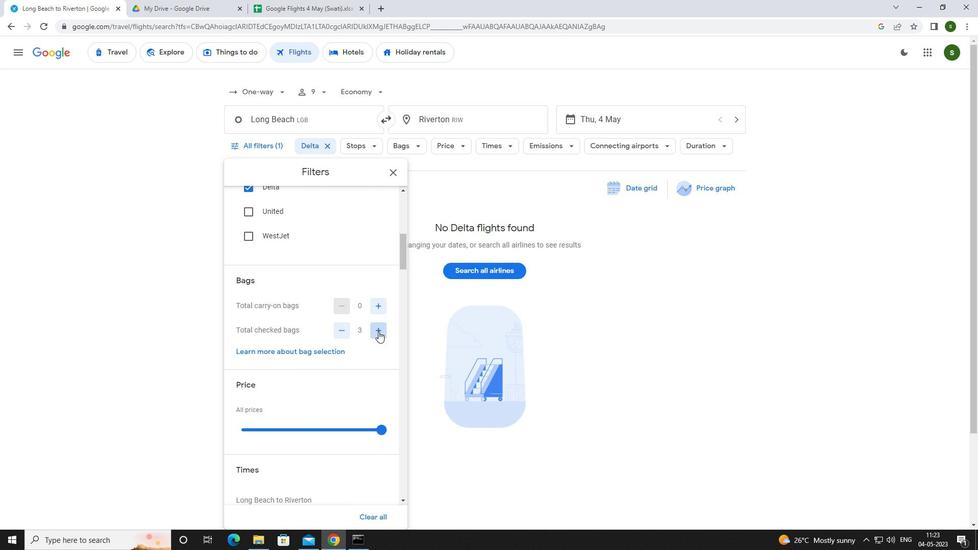 
Action: Mouse pressed left at (378, 331)
Screenshot: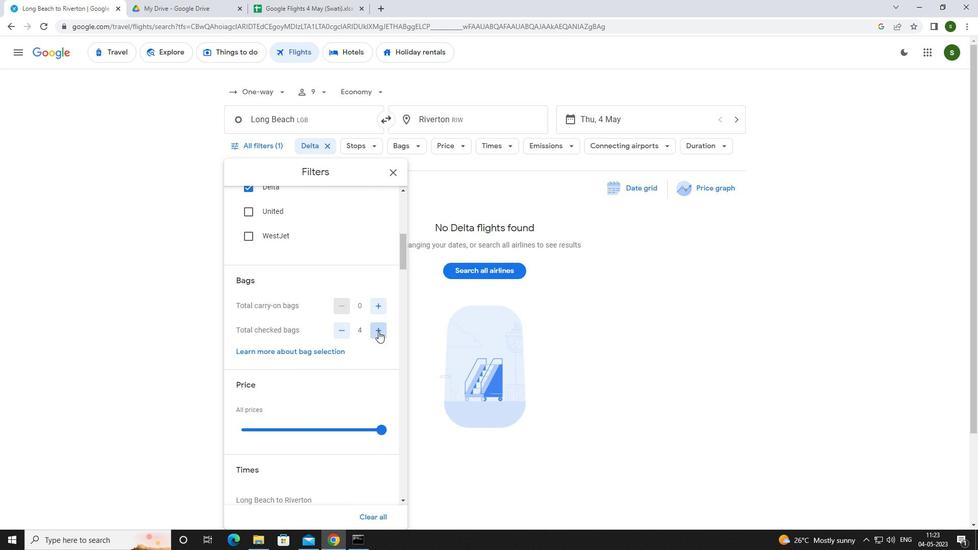 
Action: Mouse pressed left at (378, 331)
Screenshot: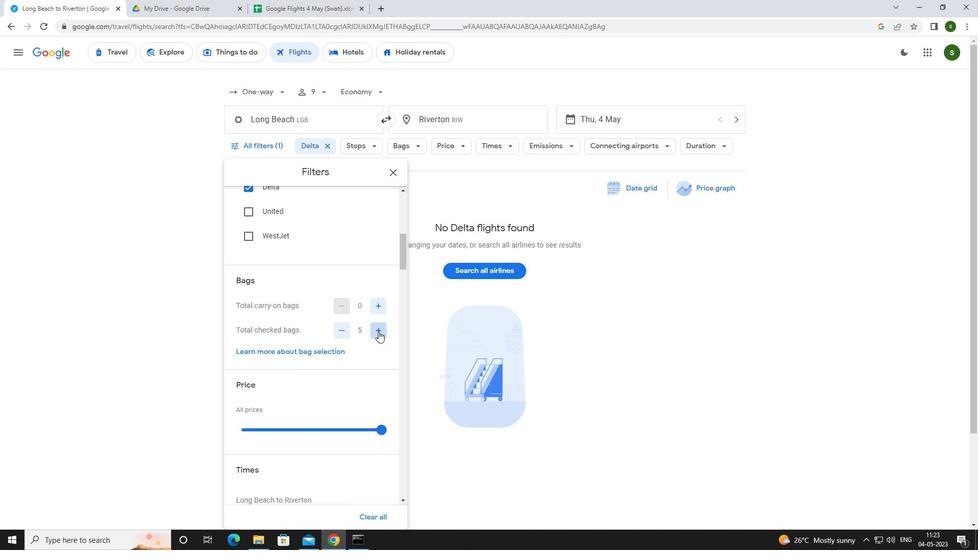 
Action: Mouse pressed left at (378, 331)
Screenshot: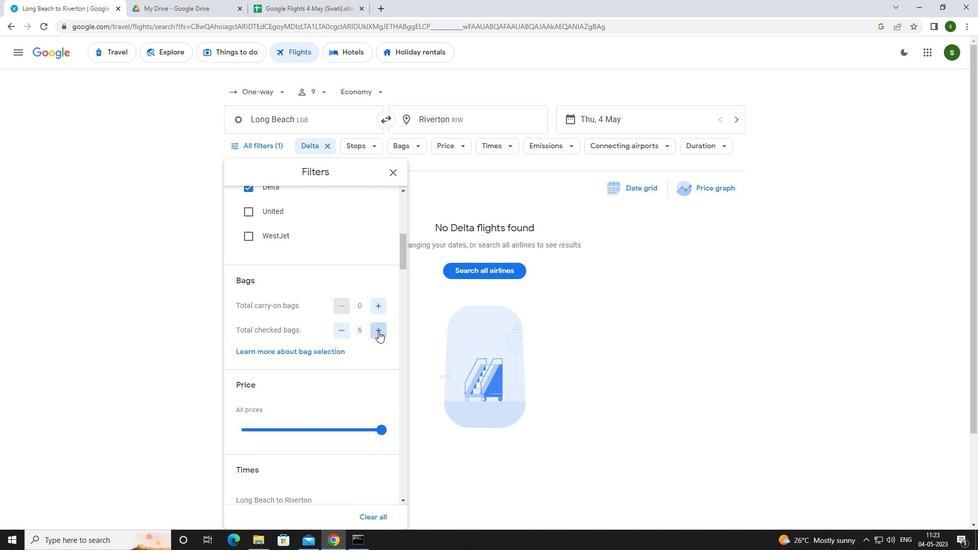 
Action: Mouse pressed left at (378, 331)
Screenshot: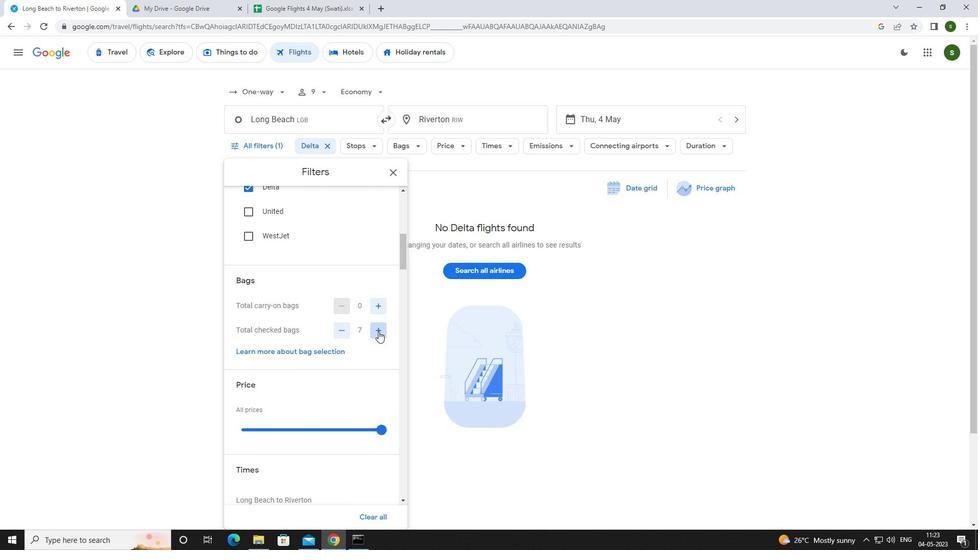
Action: Mouse moved to (377, 331)
Screenshot: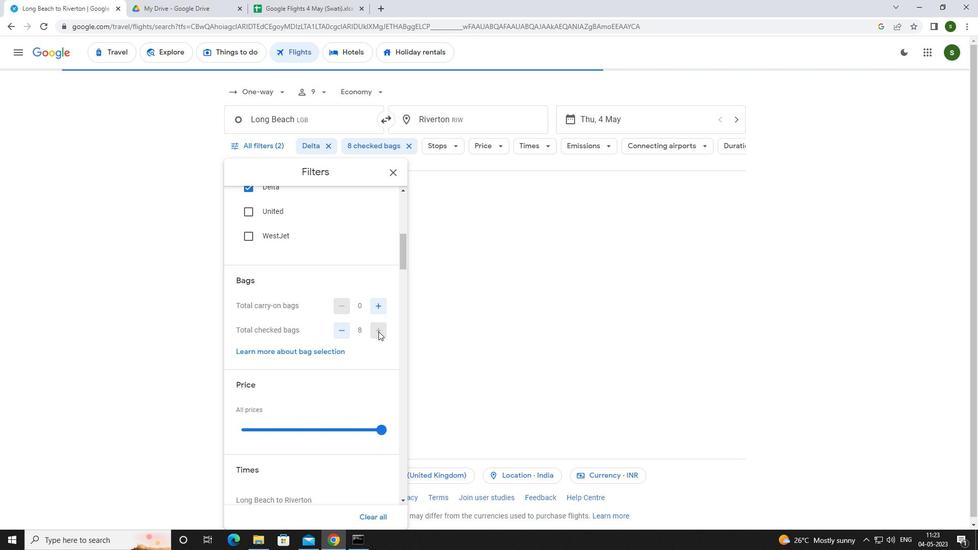 
Action: Mouse scrolled (377, 331) with delta (0, 0)
Screenshot: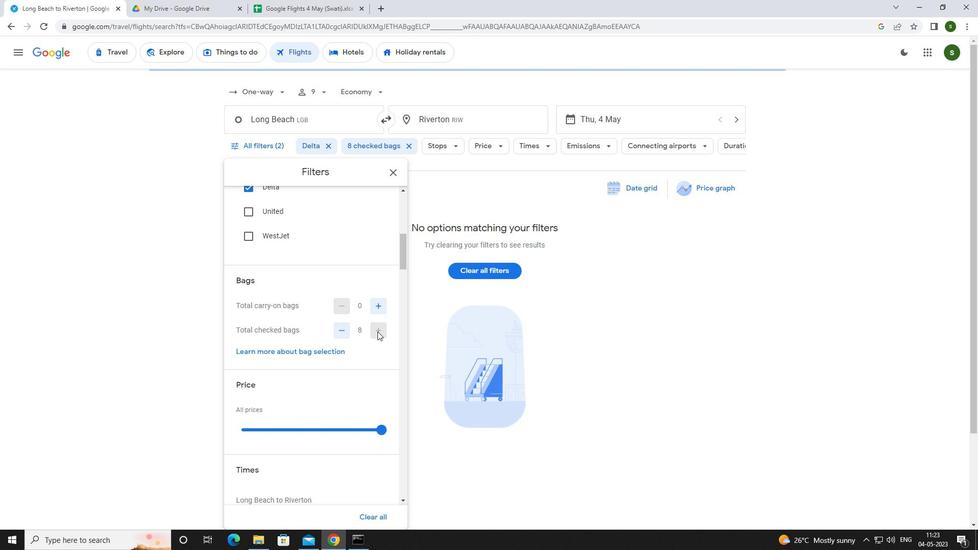 
Action: Mouse scrolled (377, 331) with delta (0, 0)
Screenshot: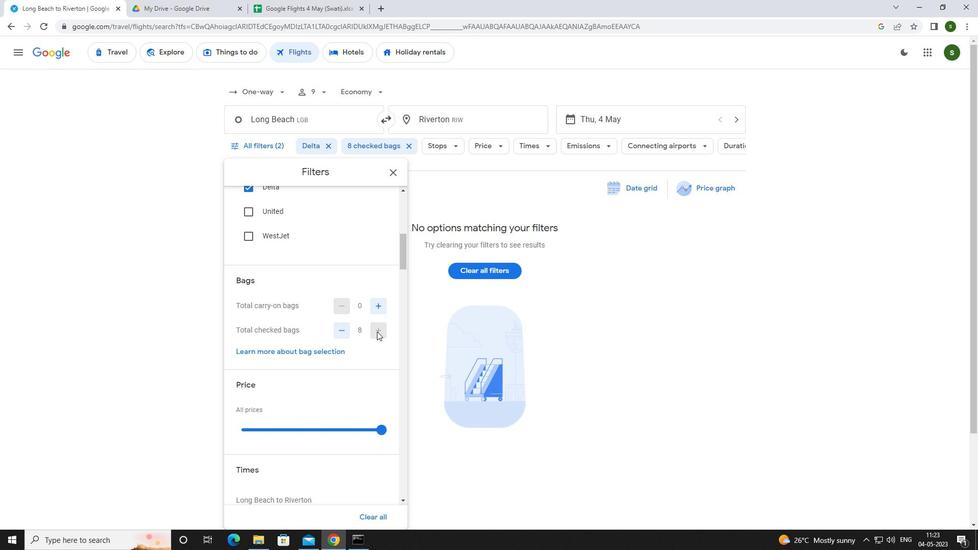 
Action: Mouse moved to (378, 331)
Screenshot: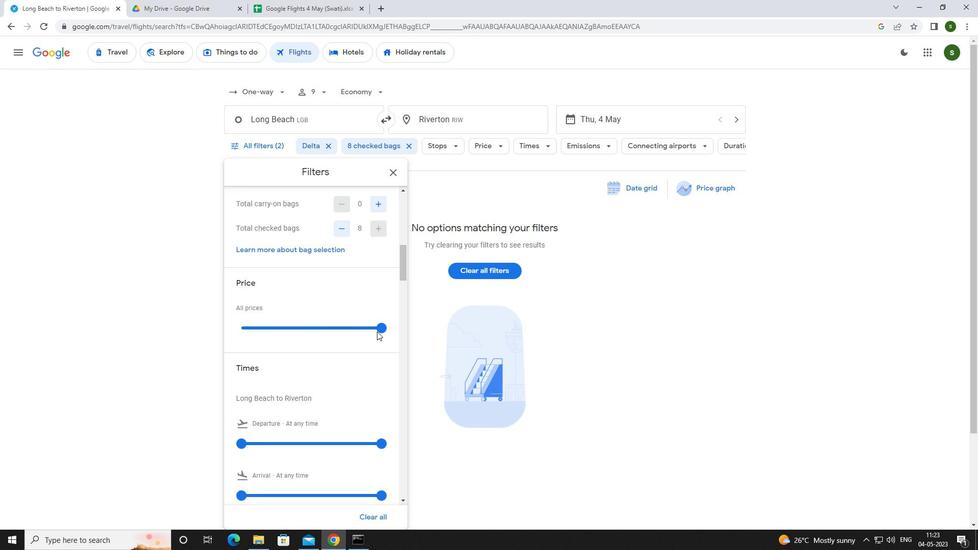 
Action: Mouse pressed left at (378, 331)
Screenshot: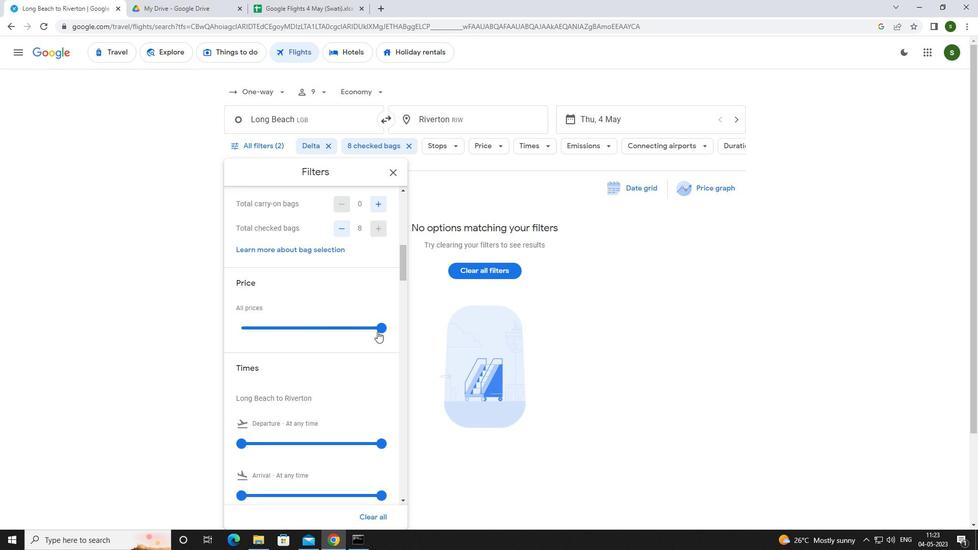
Action: Mouse scrolled (378, 330) with delta (0, 0)
Screenshot: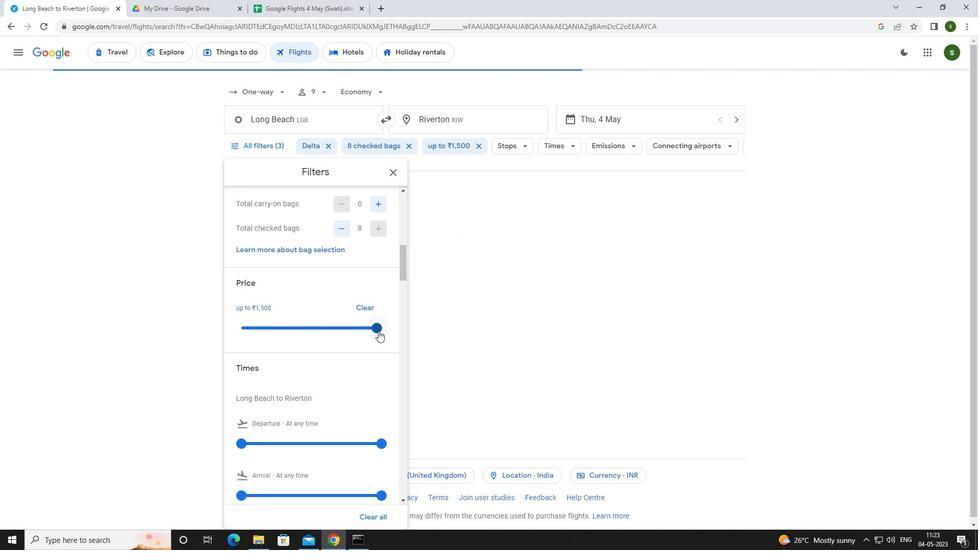 
Action: Mouse moved to (243, 392)
Screenshot: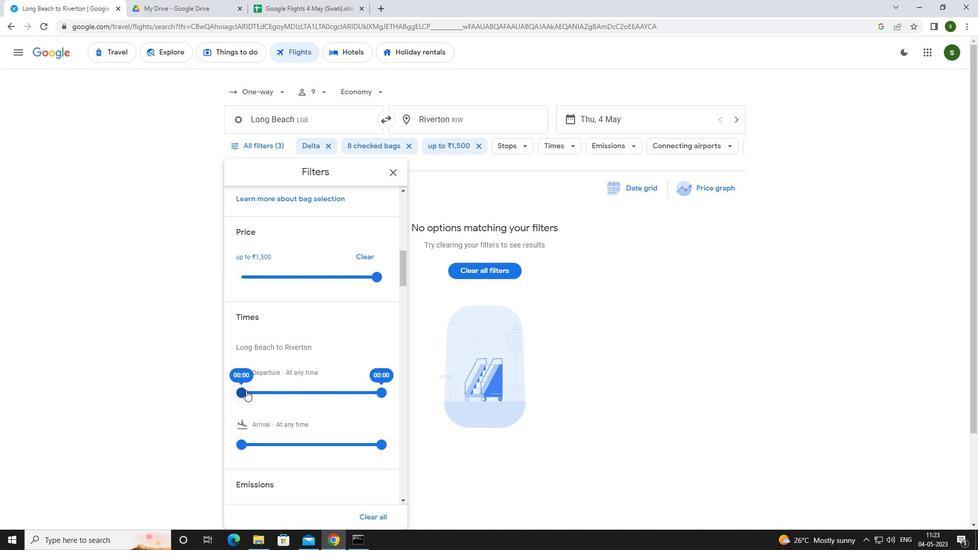 
Action: Mouse pressed left at (243, 392)
Screenshot: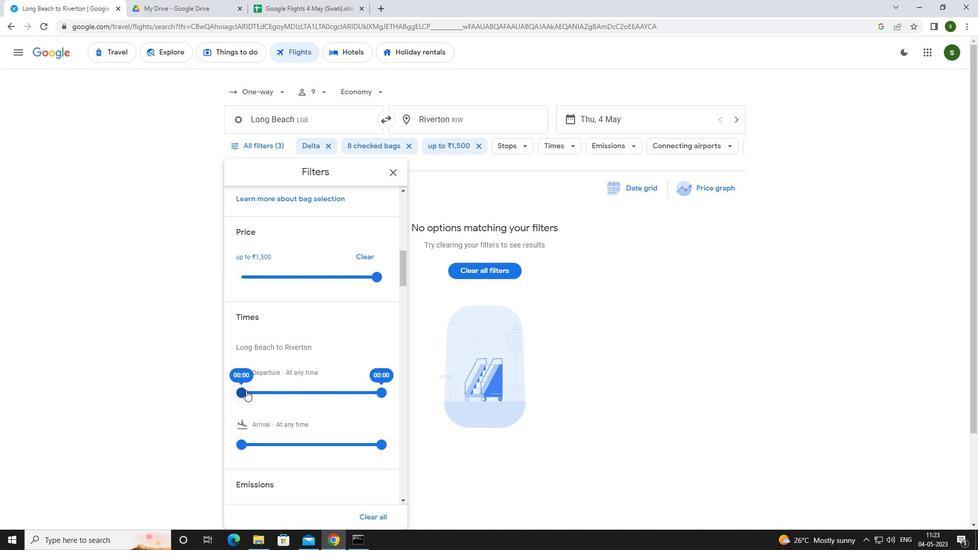 
Action: Mouse moved to (595, 400)
Screenshot: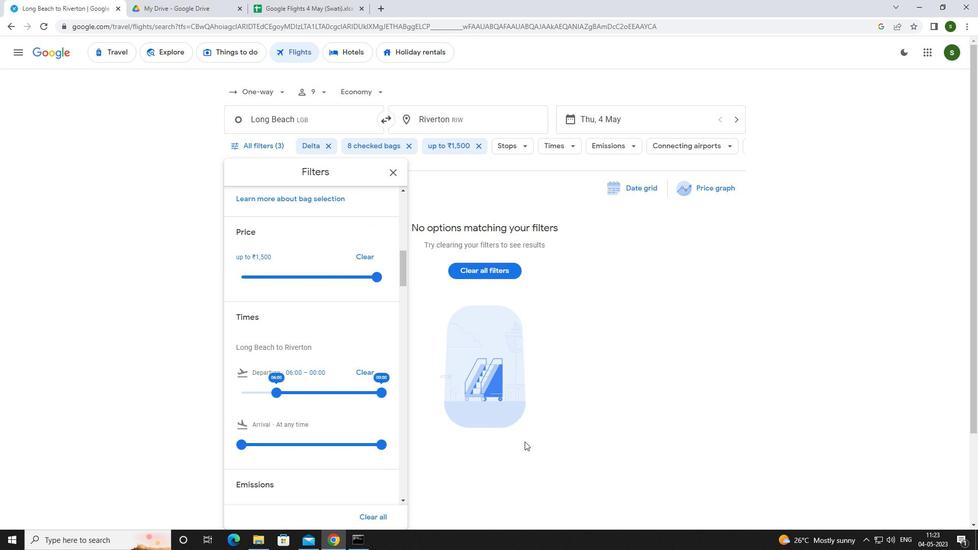 
Action: Mouse pressed left at (595, 400)
Screenshot: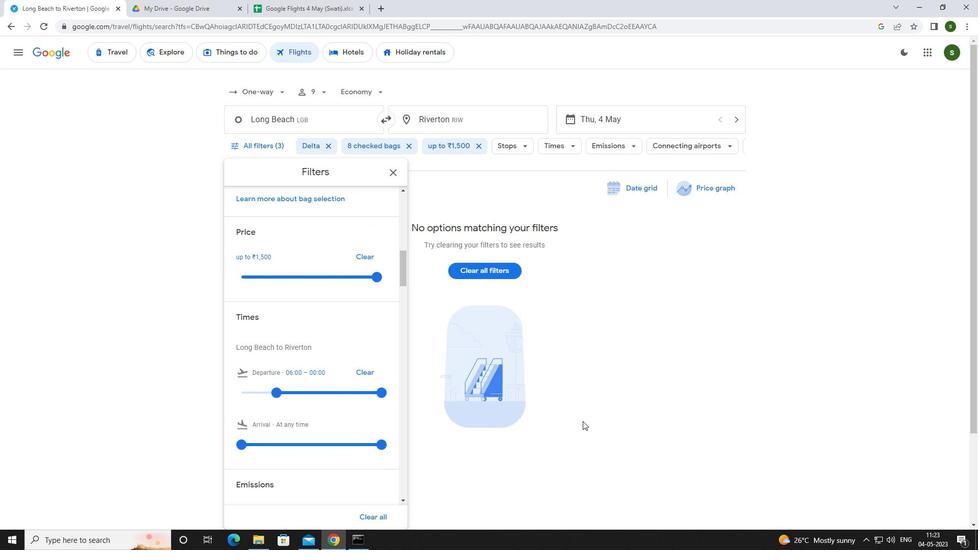 
